 Task: Look for Airbnb options in Thanatpin, Myanmar from 14th December, 2023 to 30th December, 2023 for 5 adults.5 bedrooms having 5 beds and 5 bathrooms. Property type can be house. Amenities needed are: wifi, TV, free parkinig on premises, gym, breakfast. Look for 5 properties as per requirement.
Action: Mouse moved to (431, 95)
Screenshot: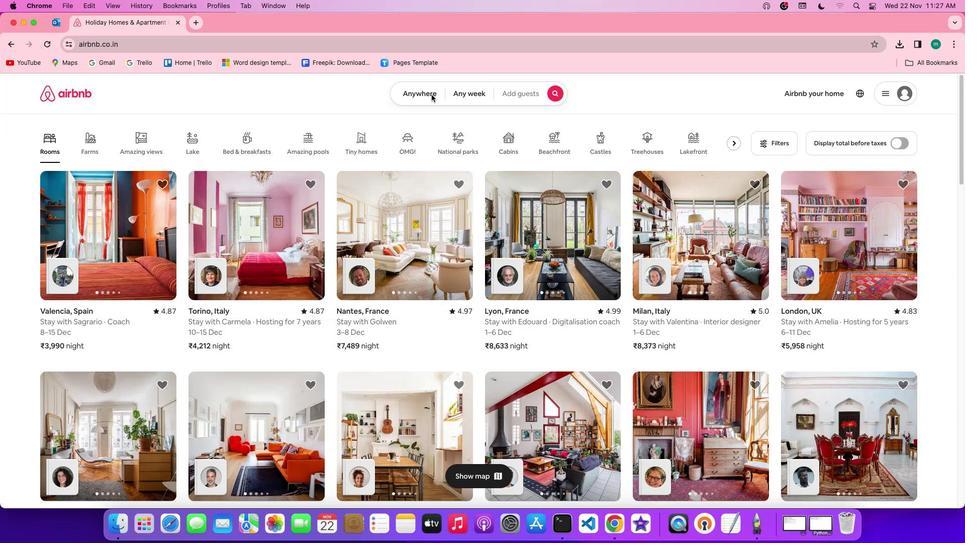 
Action: Mouse pressed left at (431, 95)
Screenshot: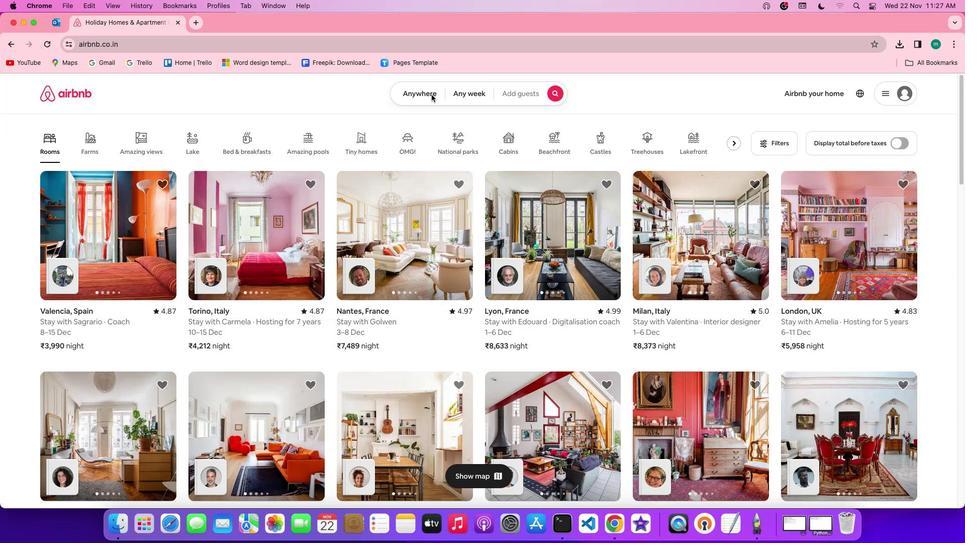 
Action: Mouse pressed left at (431, 95)
Screenshot: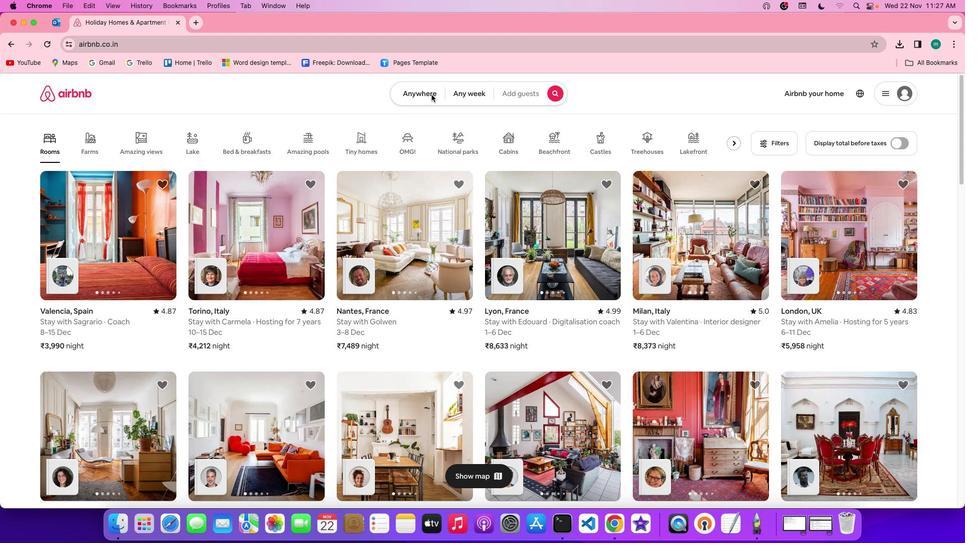 
Action: Mouse moved to (361, 131)
Screenshot: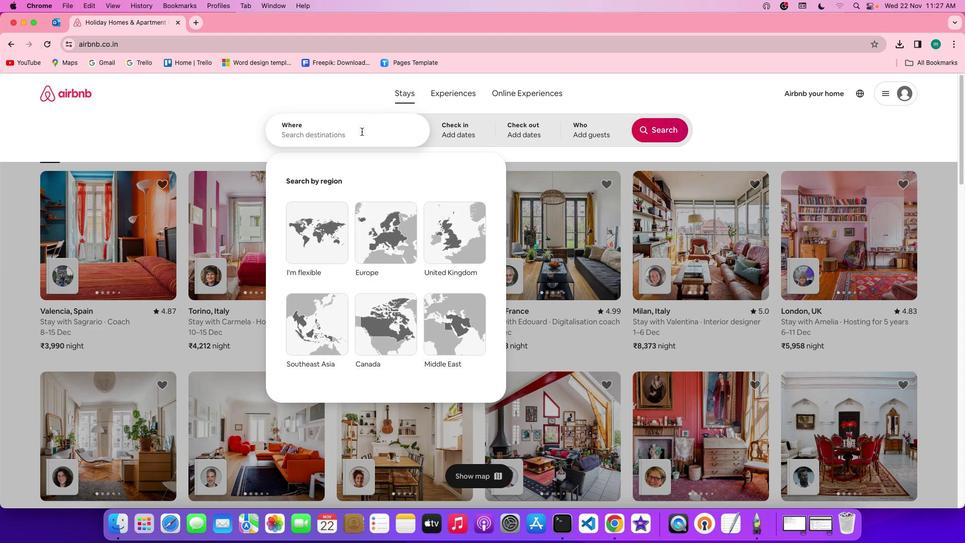 
Action: Mouse pressed left at (361, 131)
Screenshot: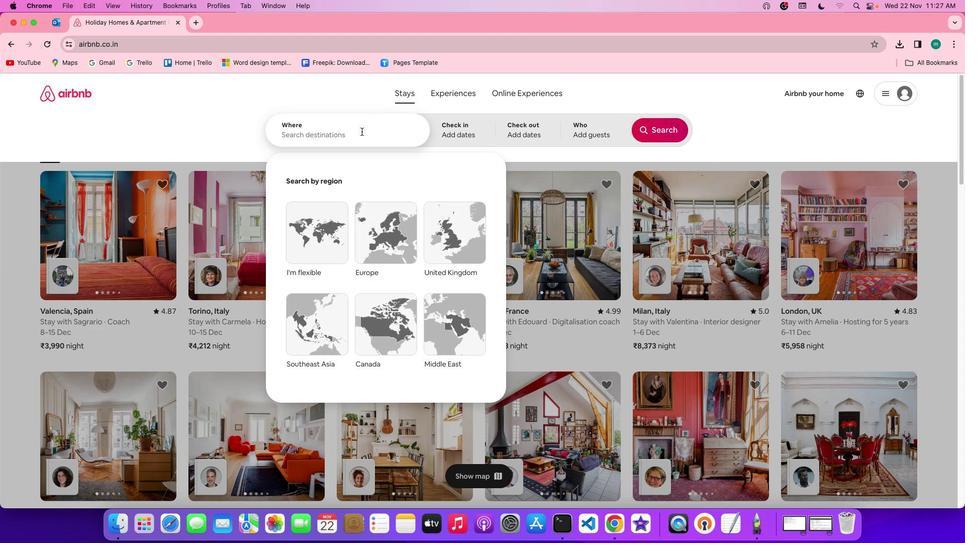 
Action: Key pressed Key.shift'T''h''a''n''a''t''p''i''n'','Key.spaceKey.shift'm''y''a''n''m''a''r'
Screenshot: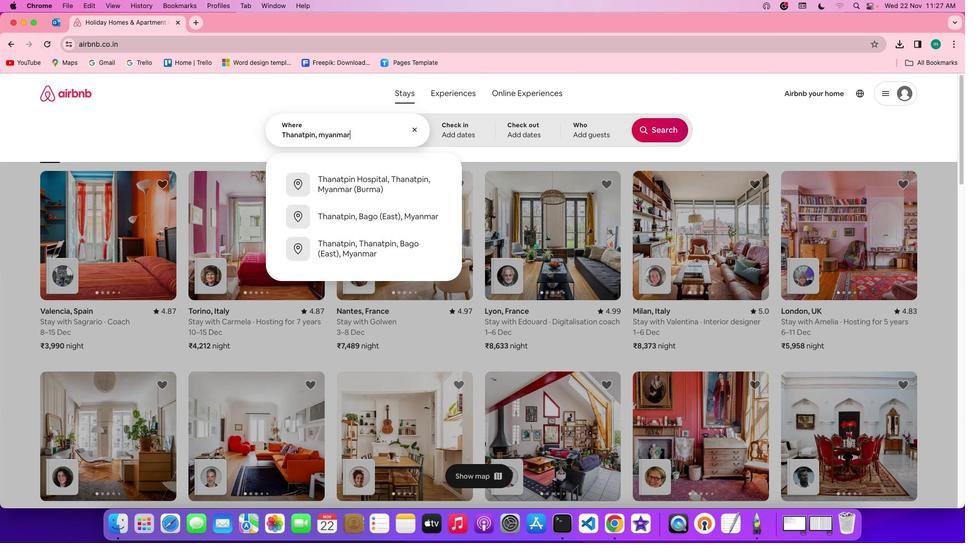 
Action: Mouse moved to (462, 125)
Screenshot: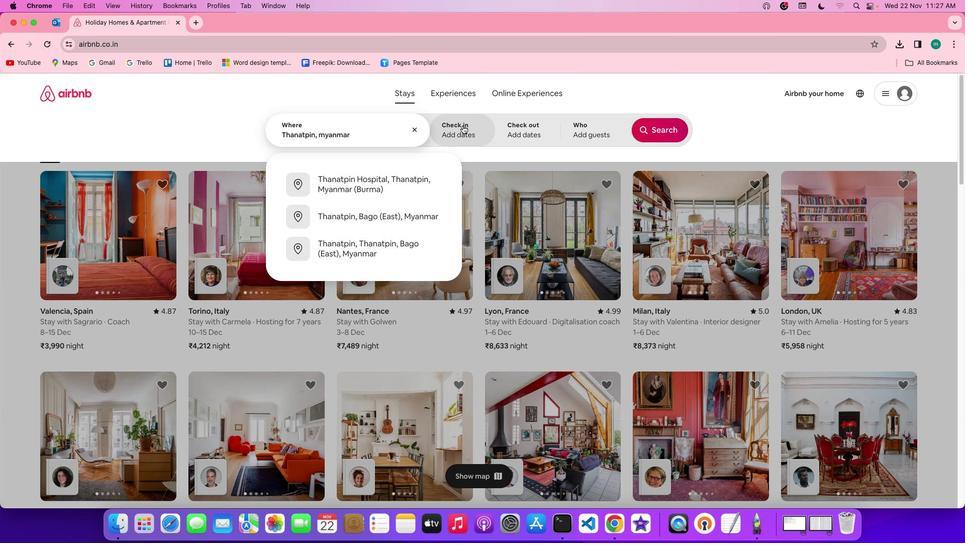
Action: Mouse pressed left at (462, 125)
Screenshot: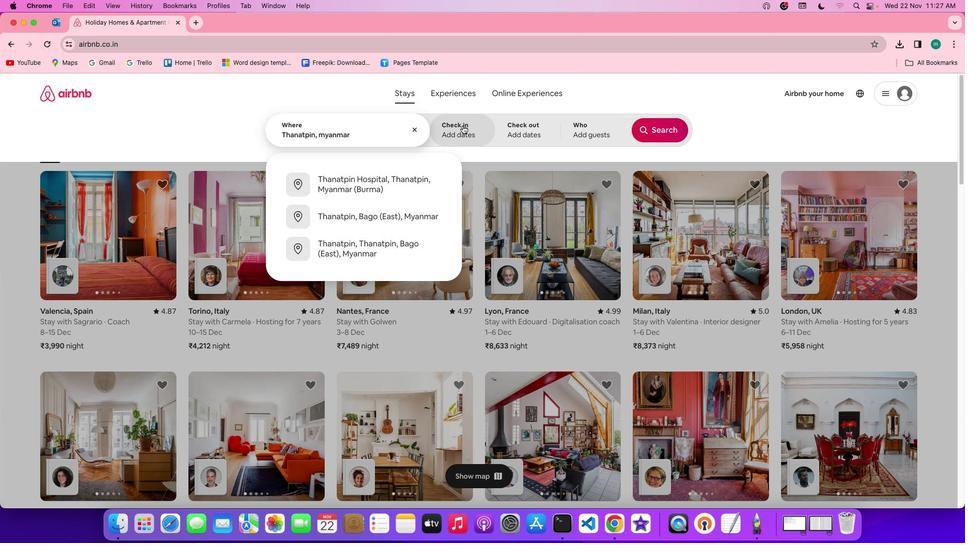 
Action: Mouse moved to (592, 298)
Screenshot: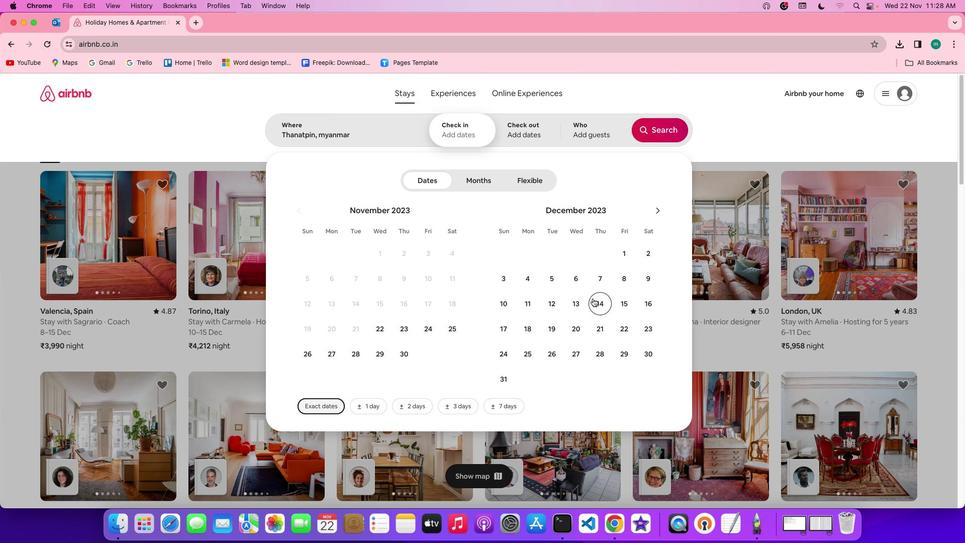 
Action: Mouse pressed left at (592, 298)
Screenshot: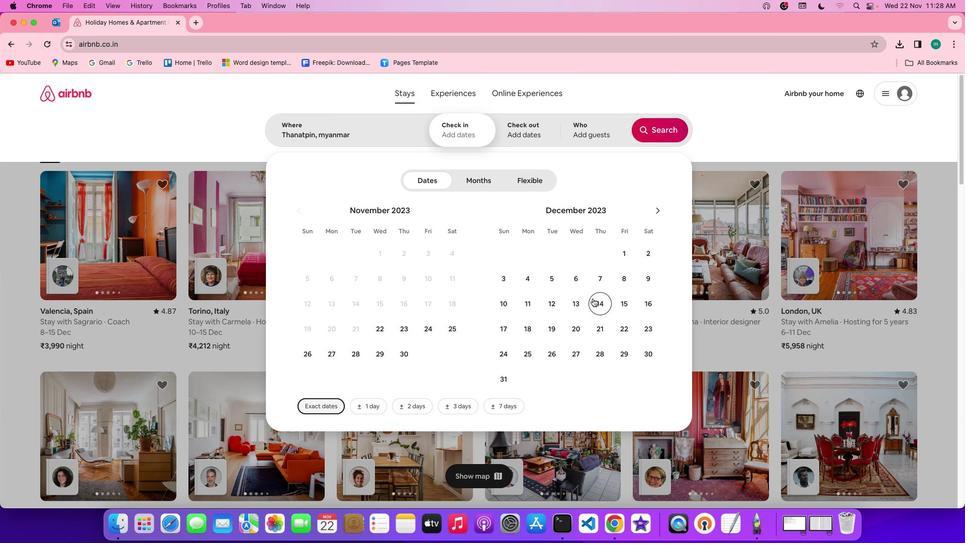 
Action: Mouse moved to (642, 353)
Screenshot: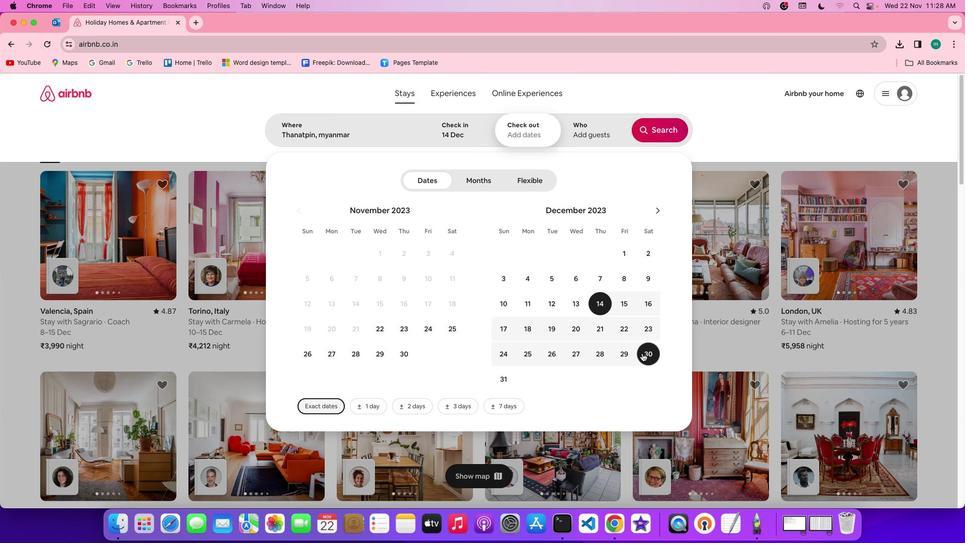 
Action: Mouse pressed left at (642, 353)
Screenshot: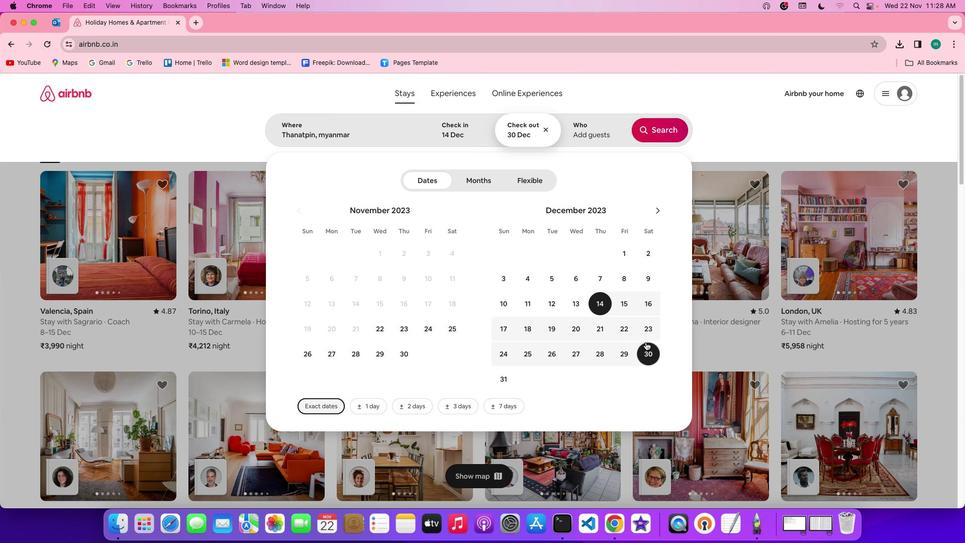 
Action: Mouse moved to (598, 135)
Screenshot: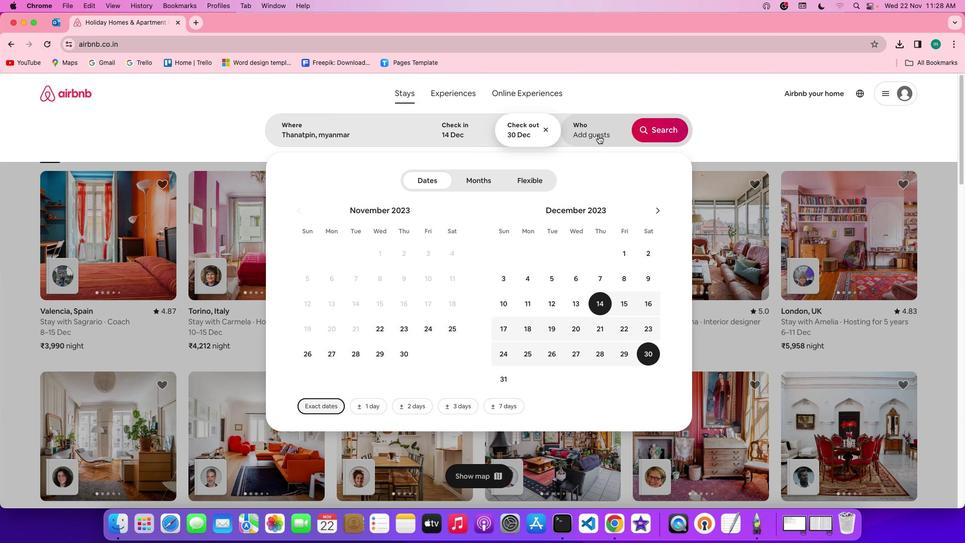 
Action: Mouse pressed left at (598, 135)
Screenshot: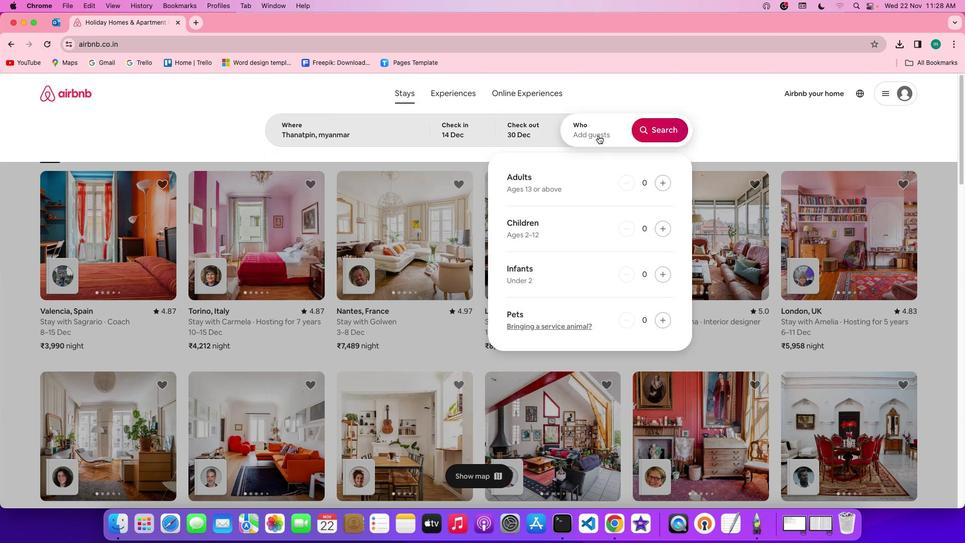 
Action: Mouse moved to (663, 179)
Screenshot: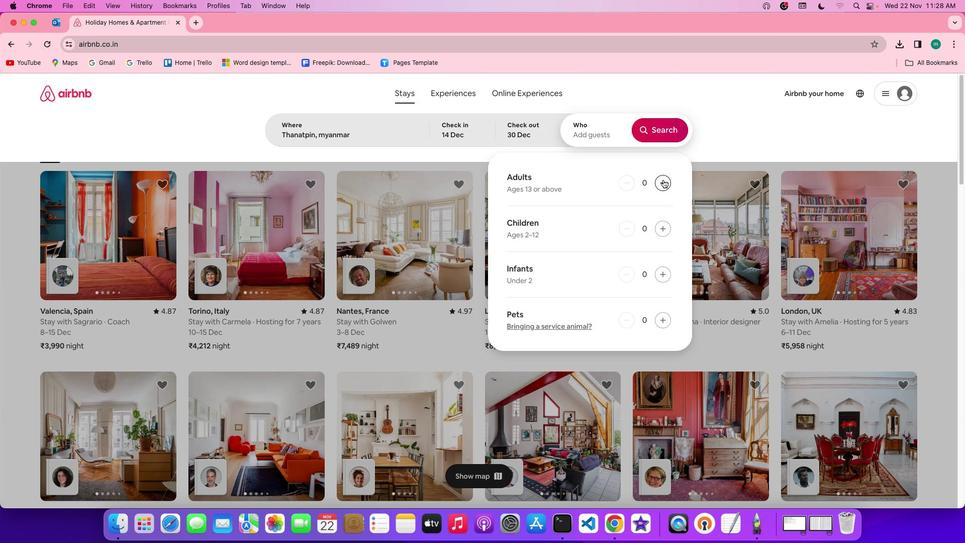 
Action: Mouse pressed left at (663, 179)
Screenshot: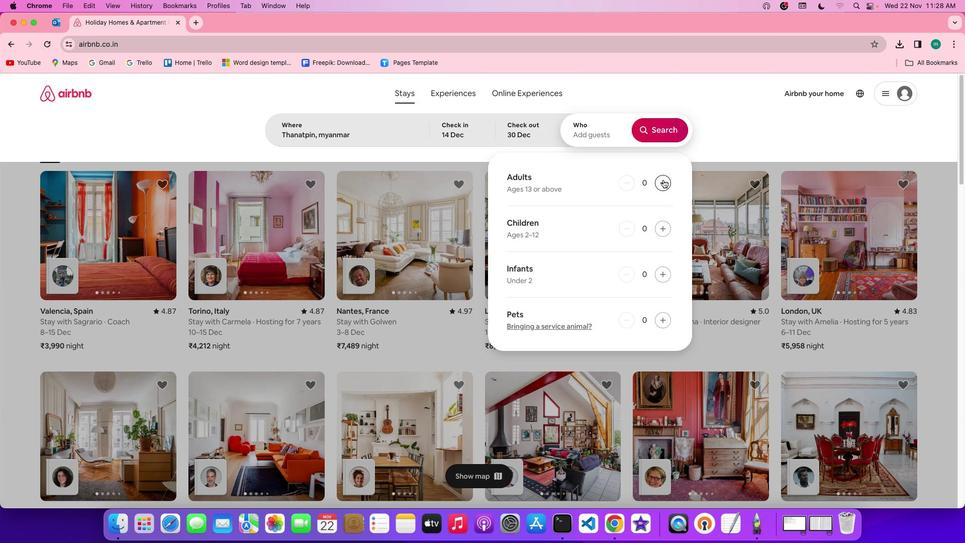 
Action: Mouse pressed left at (663, 179)
Screenshot: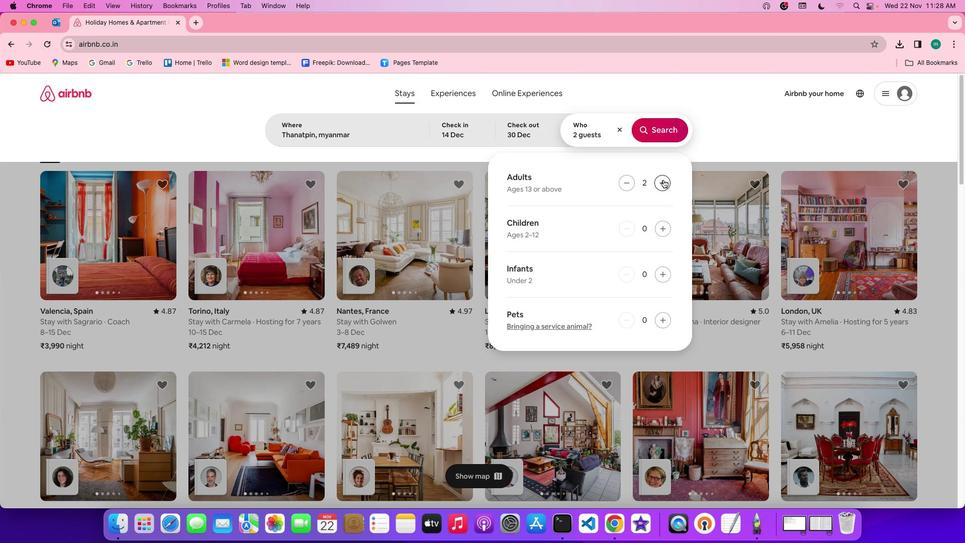 
Action: Mouse pressed left at (663, 179)
Screenshot: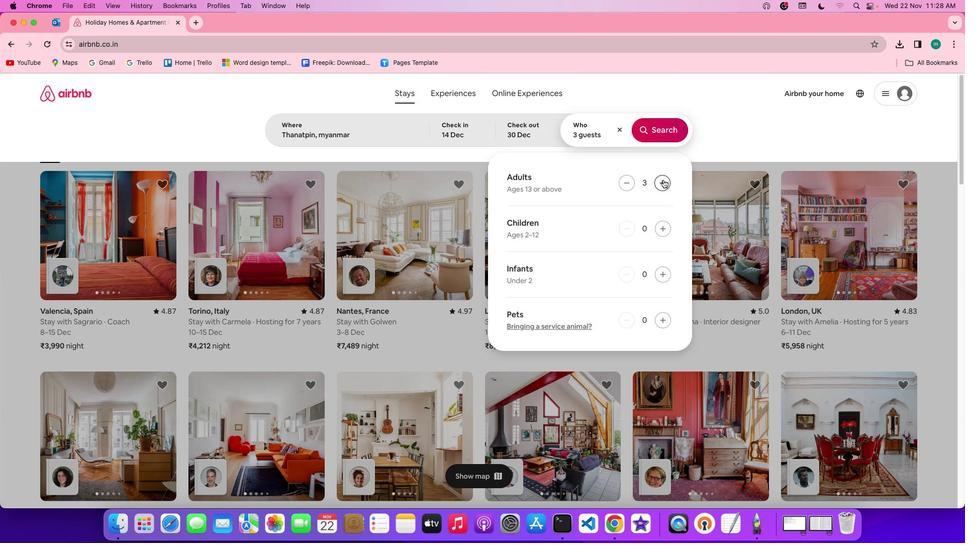 
Action: Mouse pressed left at (663, 179)
Screenshot: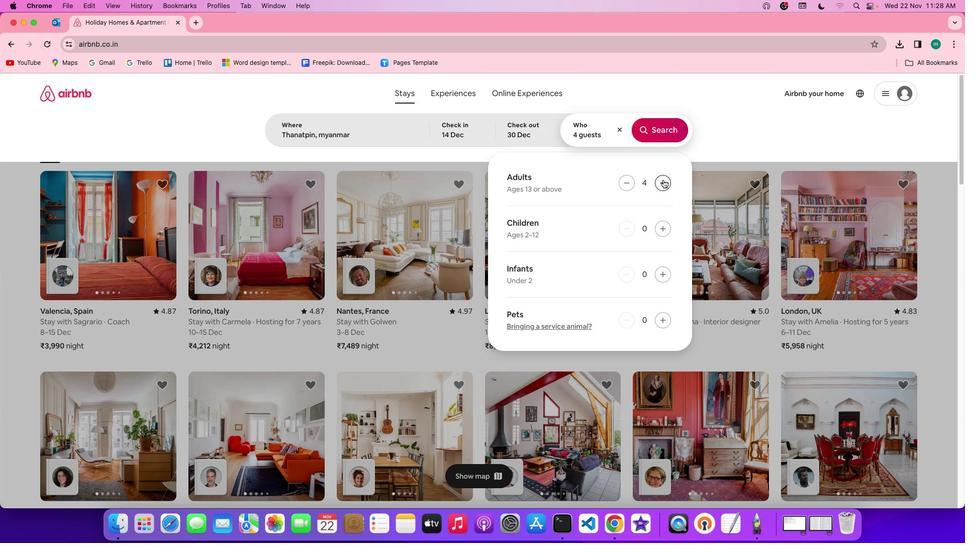 
Action: Mouse pressed left at (663, 179)
Screenshot: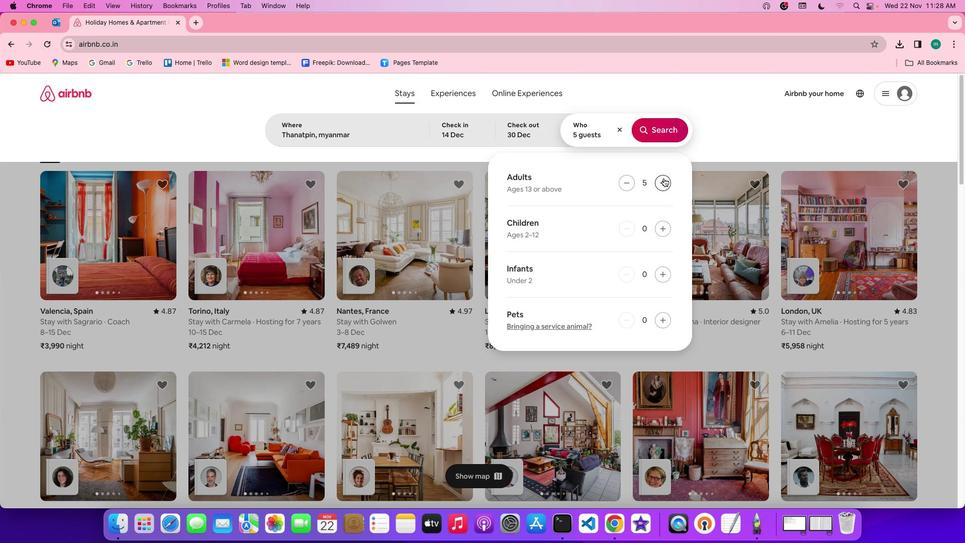 
Action: Mouse moved to (658, 134)
Screenshot: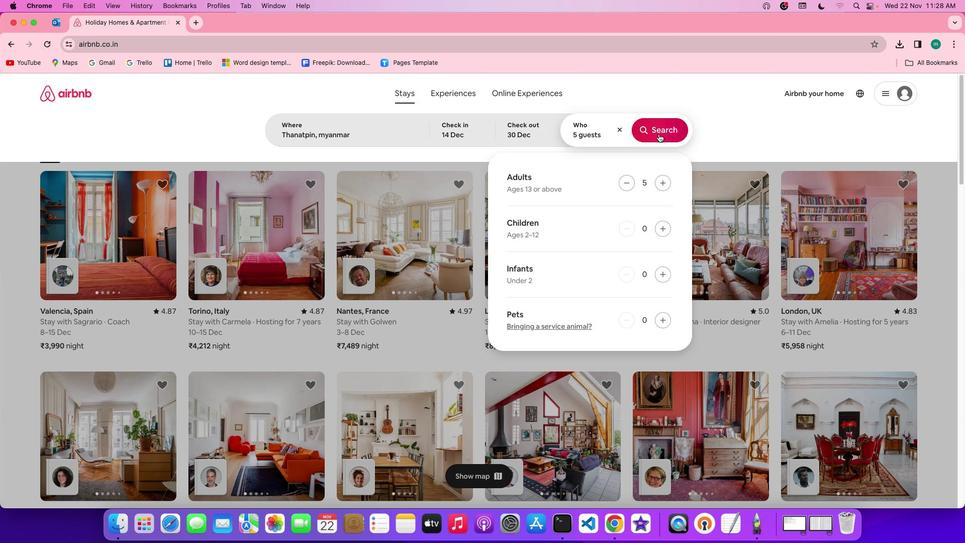 
Action: Mouse pressed left at (658, 134)
Screenshot: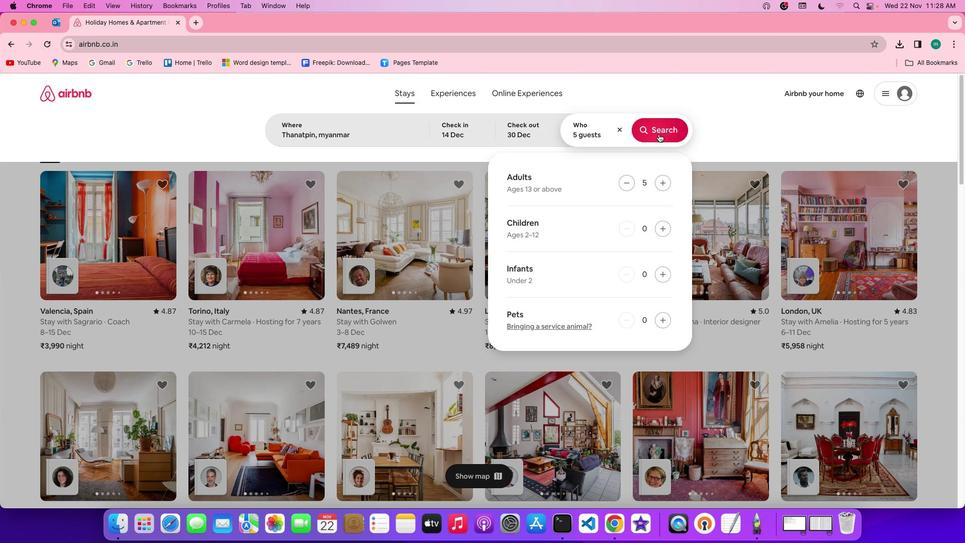 
Action: Mouse moved to (802, 131)
Screenshot: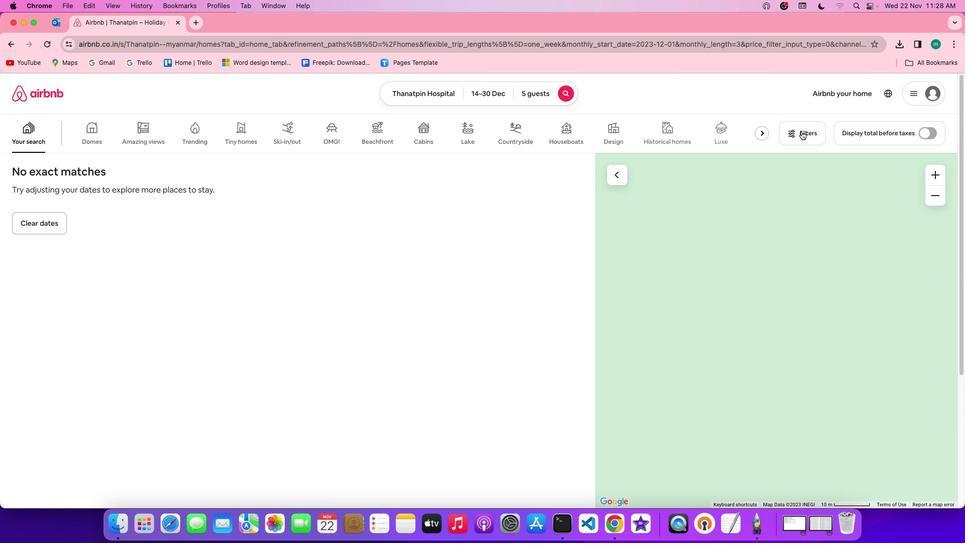 
Action: Mouse pressed left at (802, 131)
Screenshot: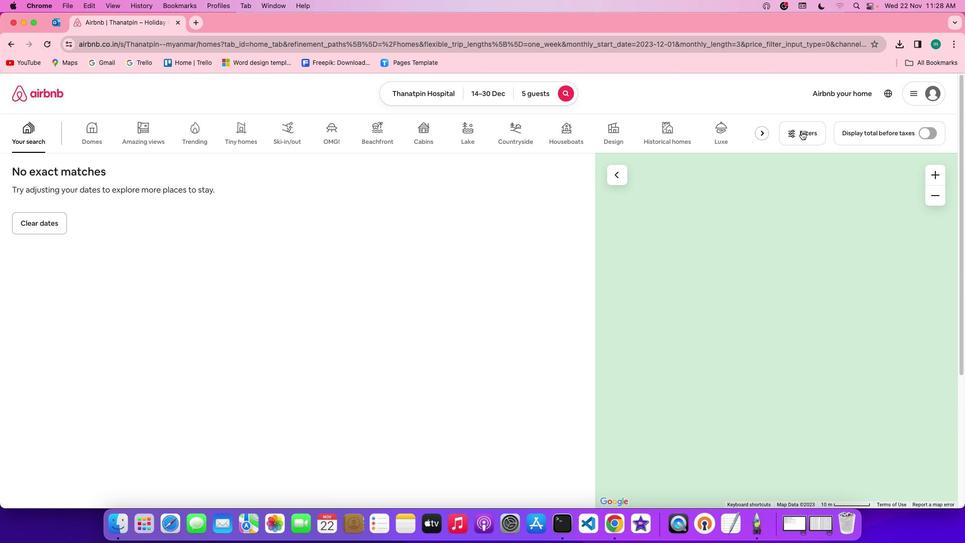 
Action: Mouse moved to (549, 286)
Screenshot: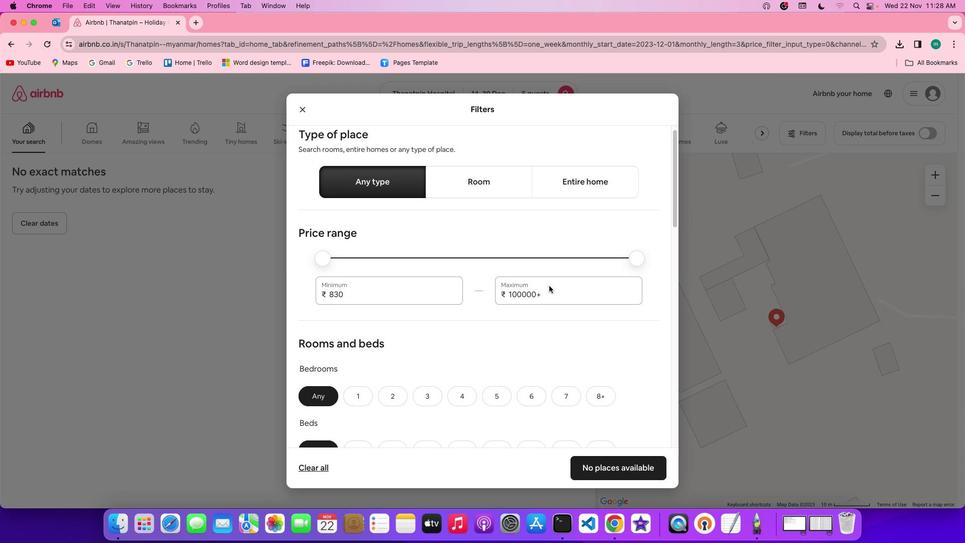 
Action: Mouse scrolled (549, 286) with delta (0, 0)
Screenshot: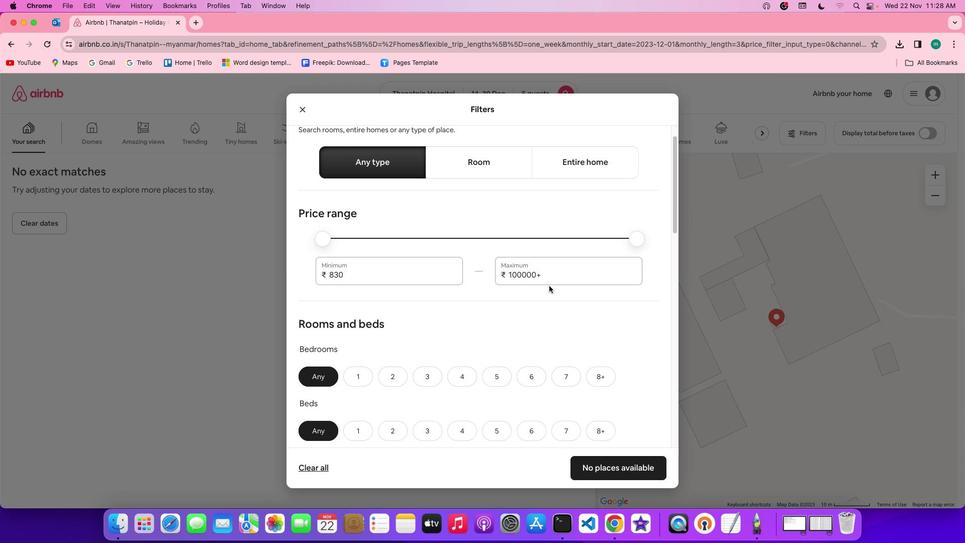
Action: Mouse scrolled (549, 286) with delta (0, 0)
Screenshot: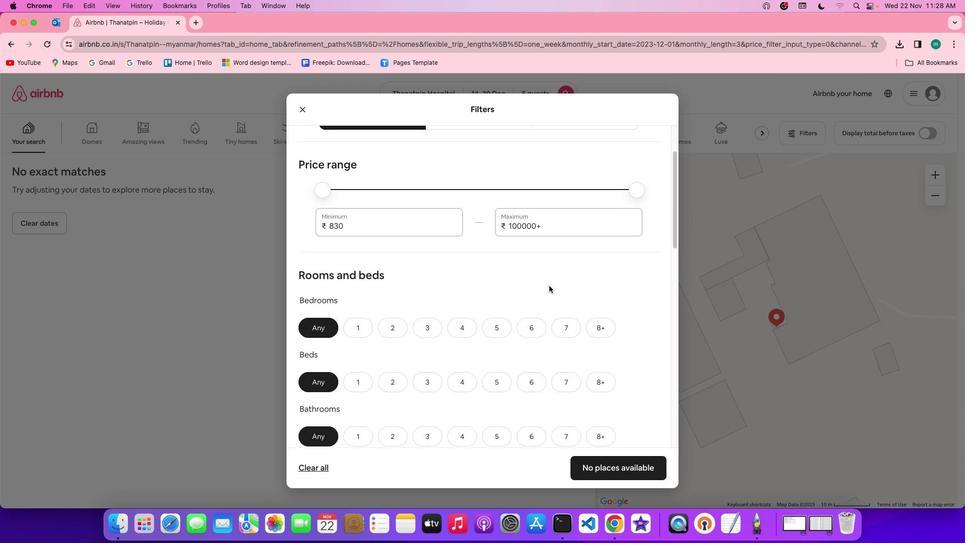 
Action: Mouse scrolled (549, 286) with delta (0, -1)
Screenshot: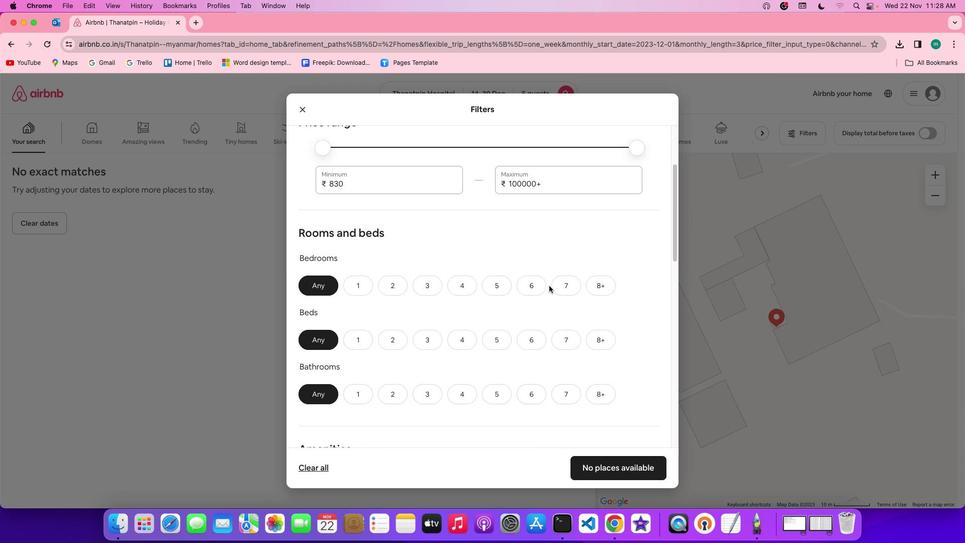 
Action: Mouse scrolled (549, 286) with delta (0, -2)
Screenshot: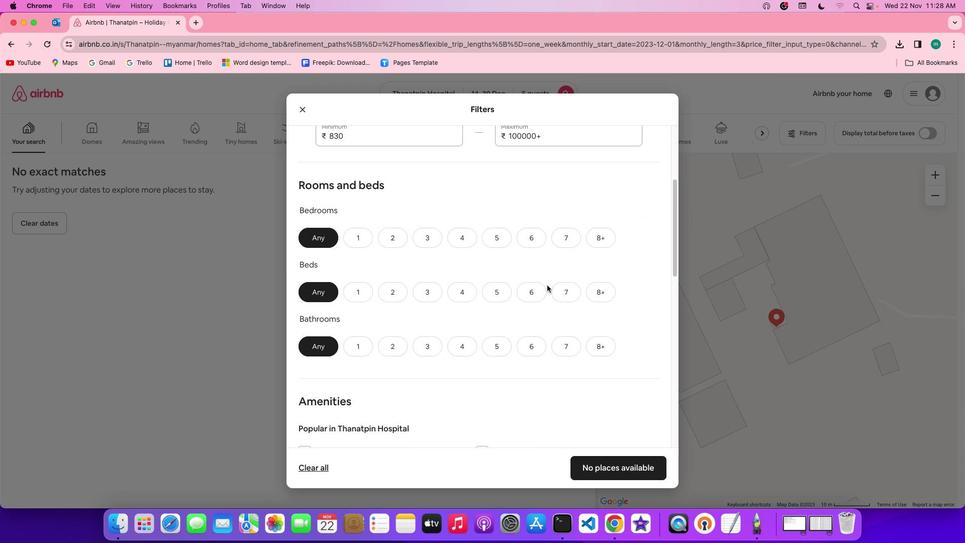 
Action: Mouse moved to (504, 241)
Screenshot: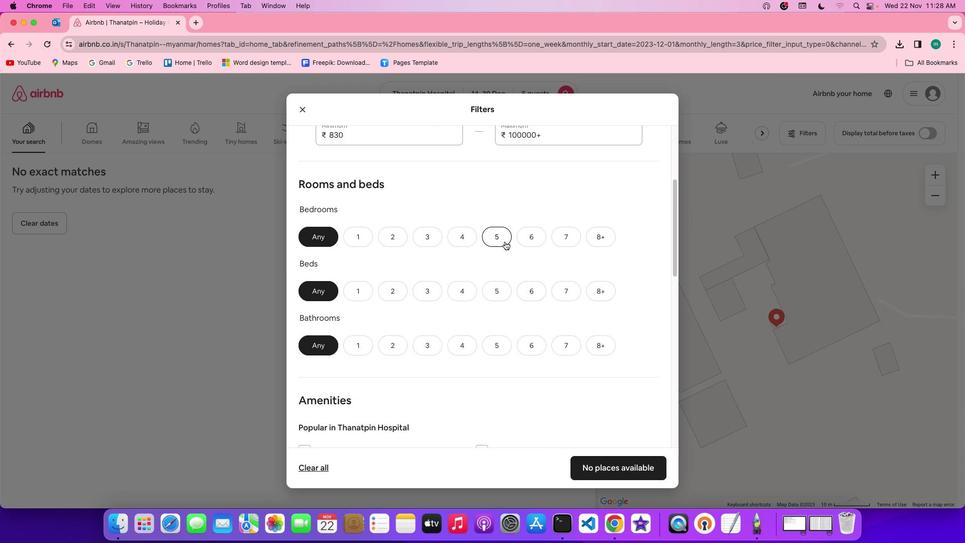 
Action: Mouse pressed left at (504, 241)
Screenshot: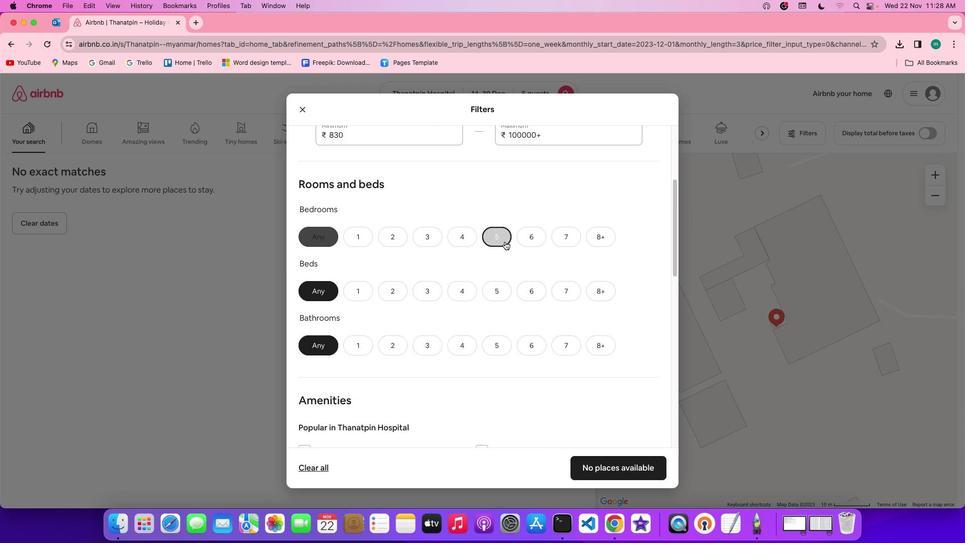 
Action: Mouse moved to (500, 295)
Screenshot: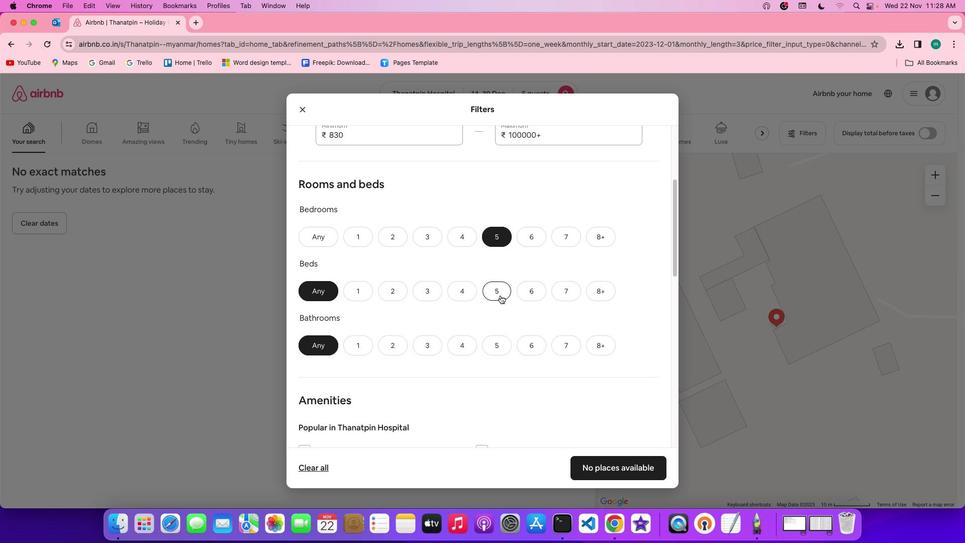 
Action: Mouse pressed left at (500, 295)
Screenshot: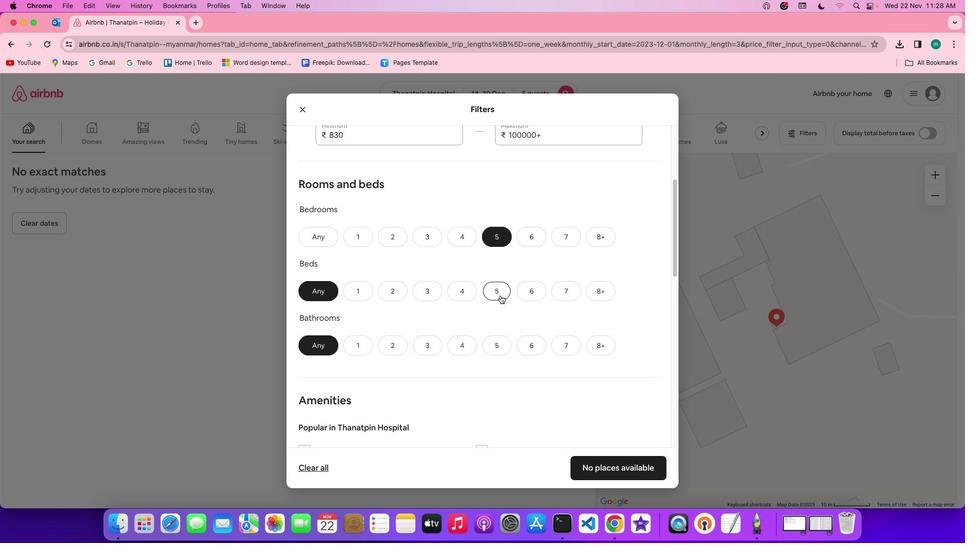 
Action: Mouse moved to (501, 348)
Screenshot: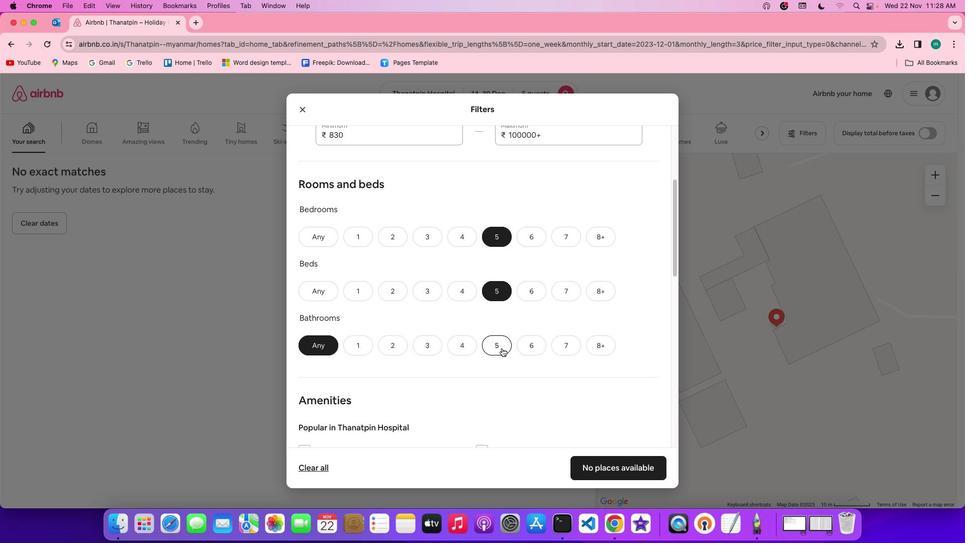 
Action: Mouse pressed left at (501, 348)
Screenshot: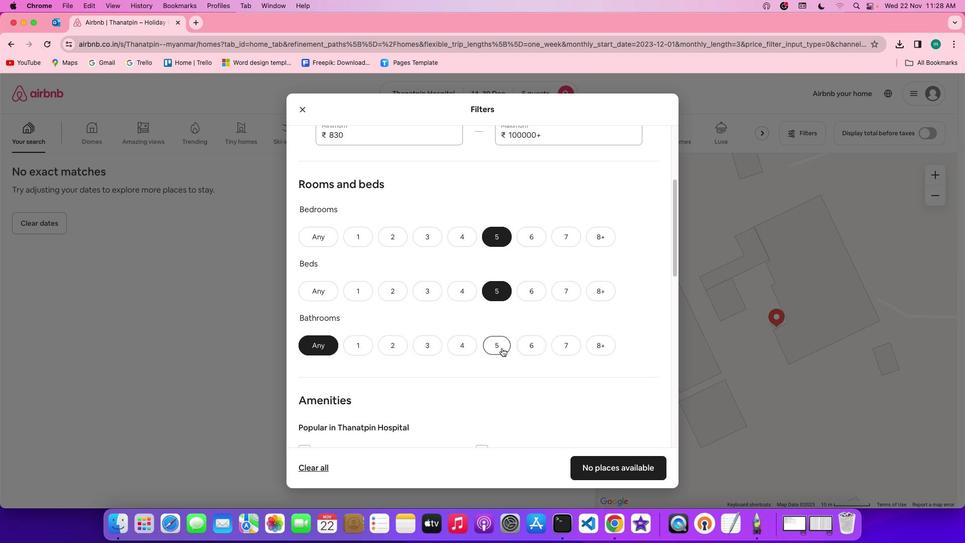 
Action: Mouse moved to (550, 325)
Screenshot: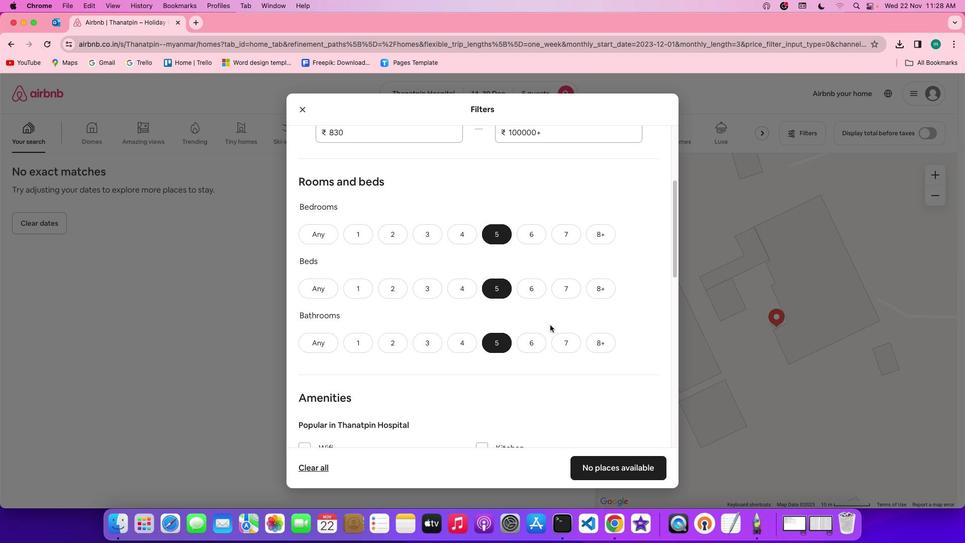 
Action: Mouse scrolled (550, 325) with delta (0, 0)
Screenshot: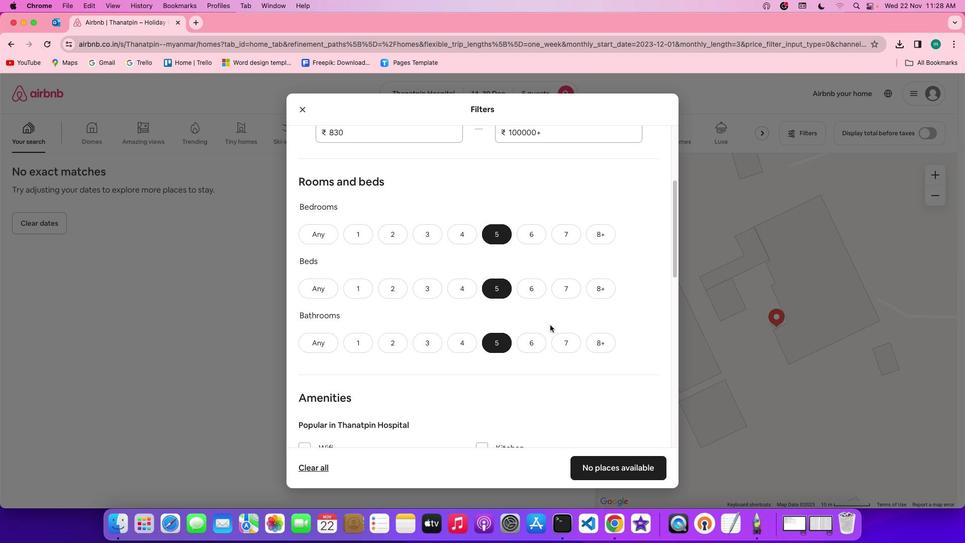 
Action: Mouse moved to (550, 325)
Screenshot: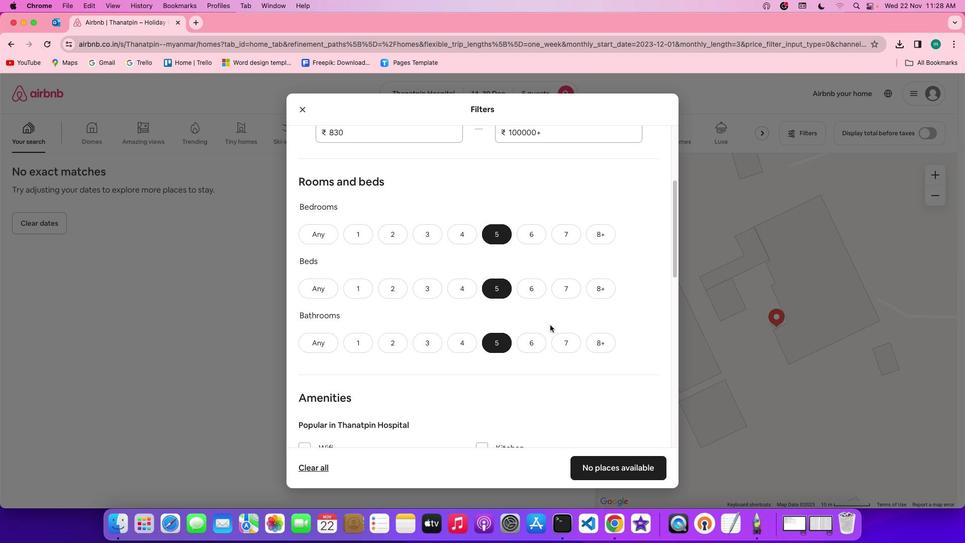 
Action: Mouse scrolled (550, 325) with delta (0, 0)
Screenshot: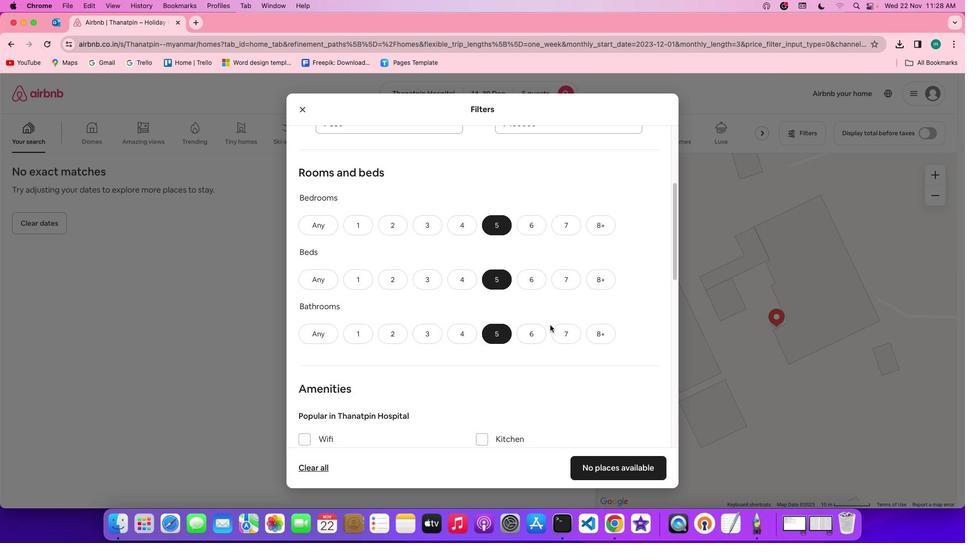 
Action: Mouse moved to (550, 325)
Screenshot: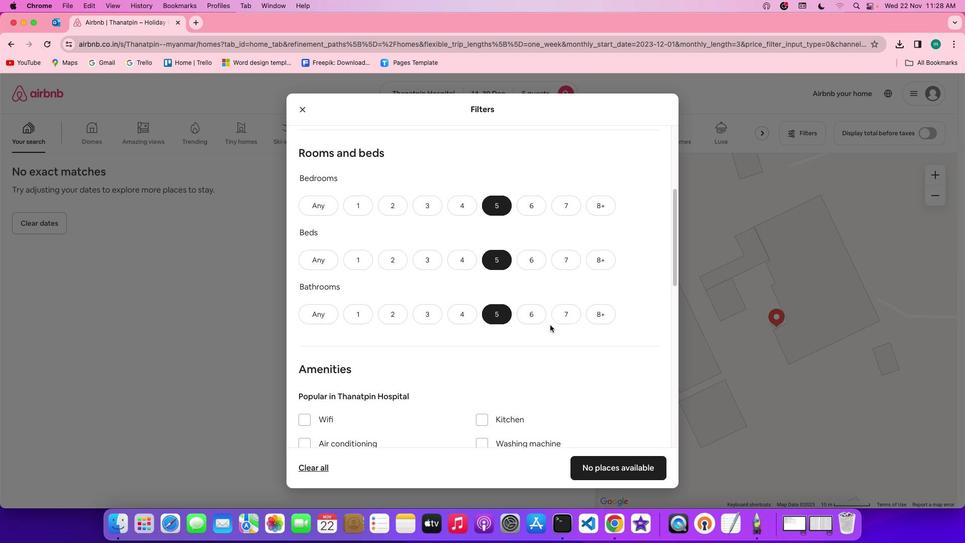 
Action: Mouse scrolled (550, 325) with delta (0, 0)
Screenshot: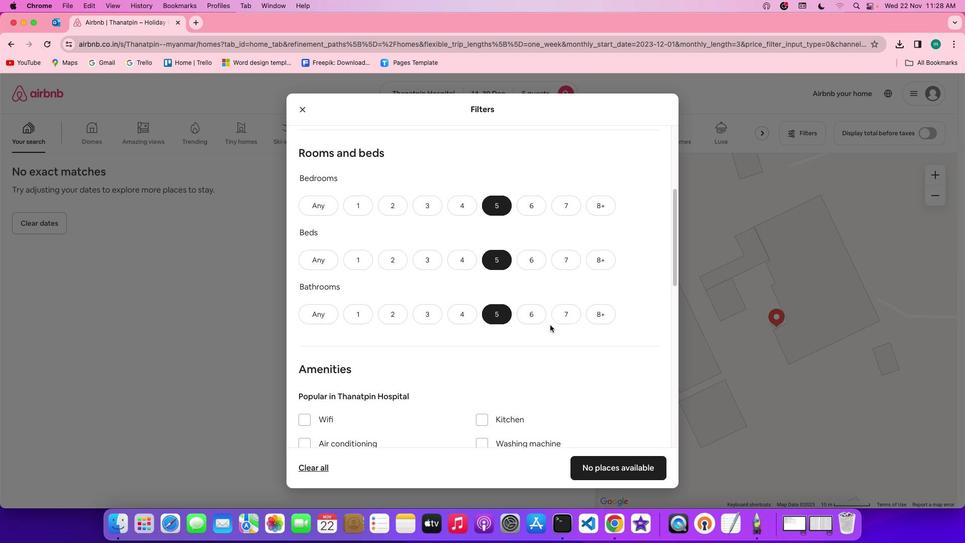 
Action: Mouse scrolled (550, 325) with delta (0, 0)
Screenshot: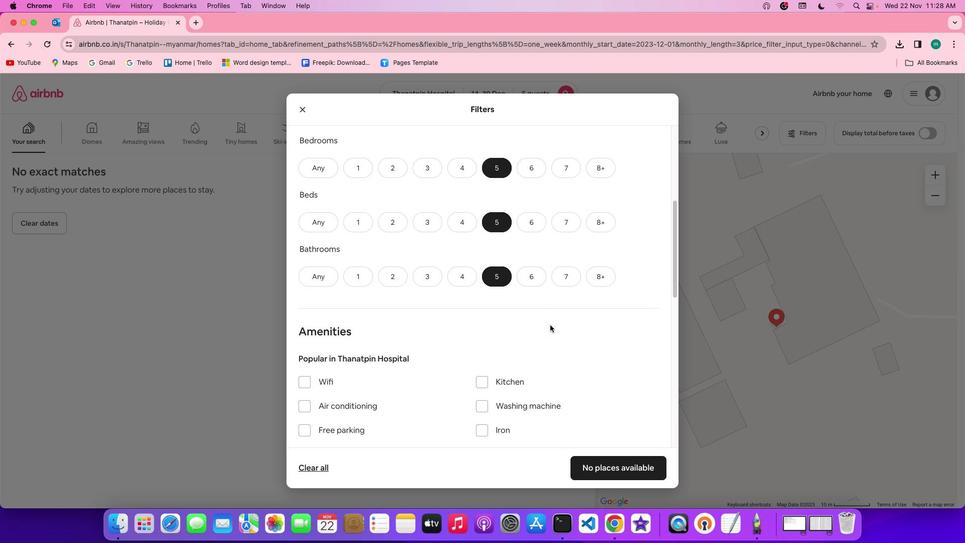 
Action: Mouse scrolled (550, 325) with delta (0, 0)
Screenshot: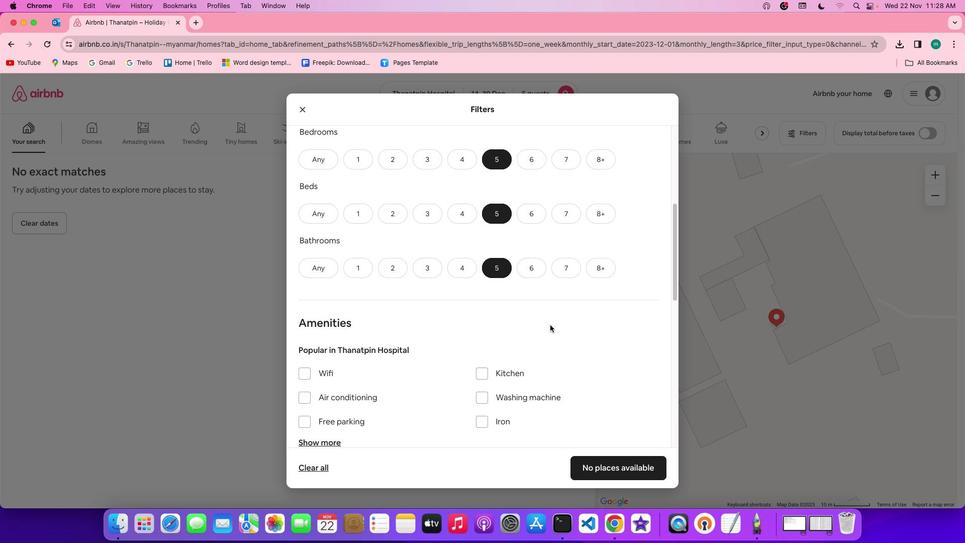 
Action: Mouse scrolled (550, 325) with delta (0, 0)
Screenshot: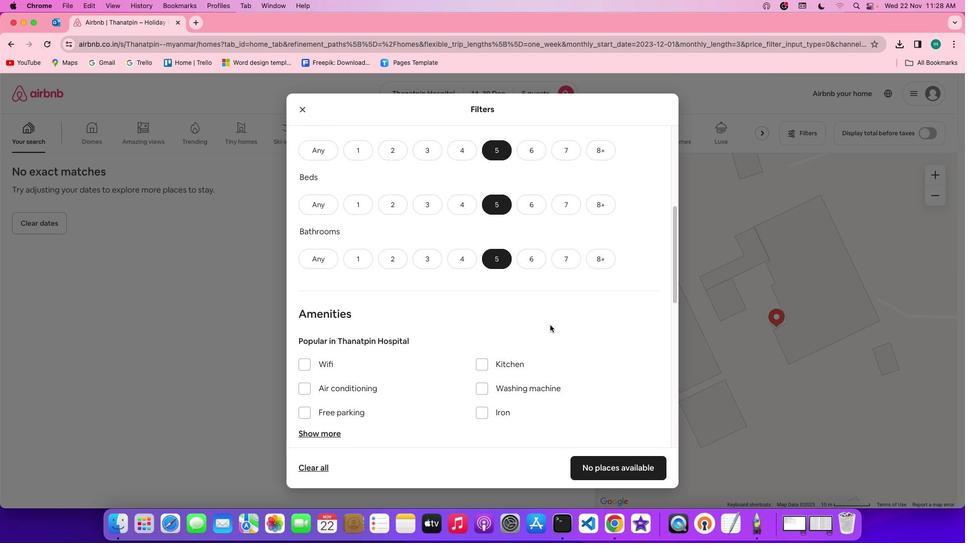 
Action: Mouse scrolled (550, 325) with delta (0, 0)
Screenshot: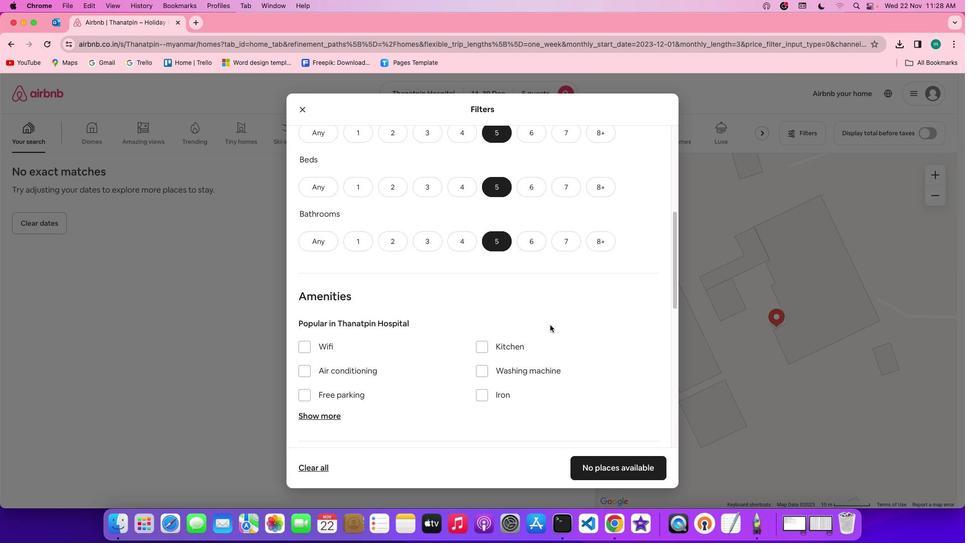
Action: Mouse scrolled (550, 325) with delta (0, 0)
Screenshot: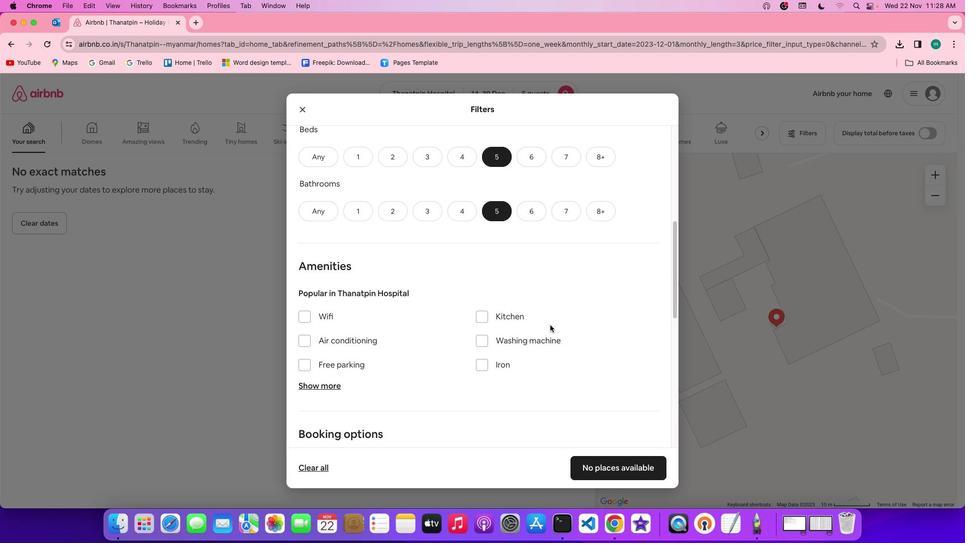 
Action: Mouse scrolled (550, 325) with delta (0, 0)
Screenshot: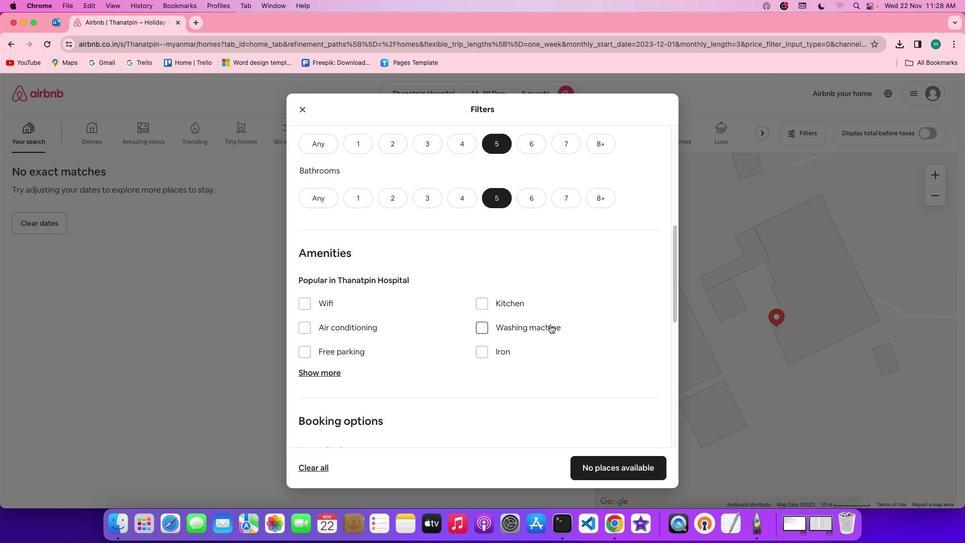 
Action: Mouse scrolled (550, 325) with delta (0, 0)
Screenshot: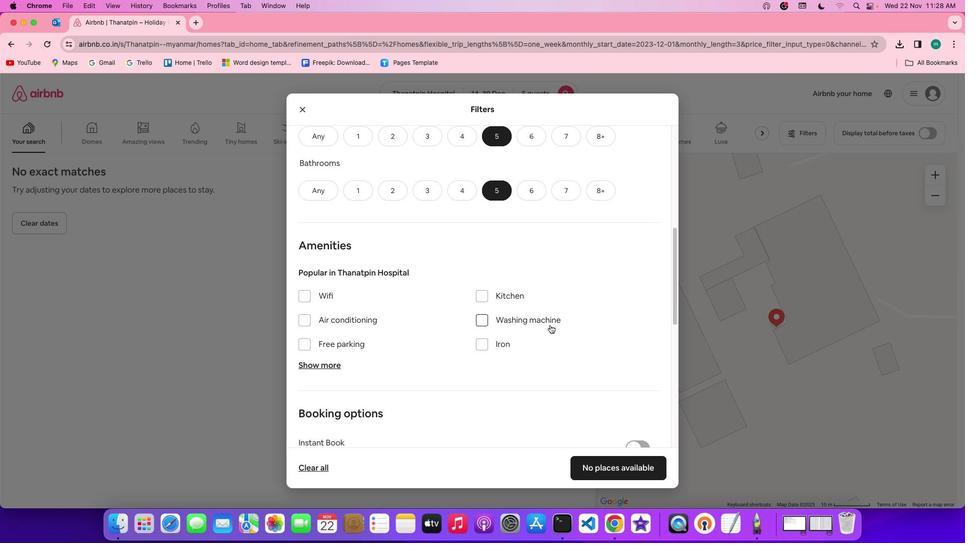 
Action: Mouse scrolled (550, 325) with delta (0, 0)
Screenshot: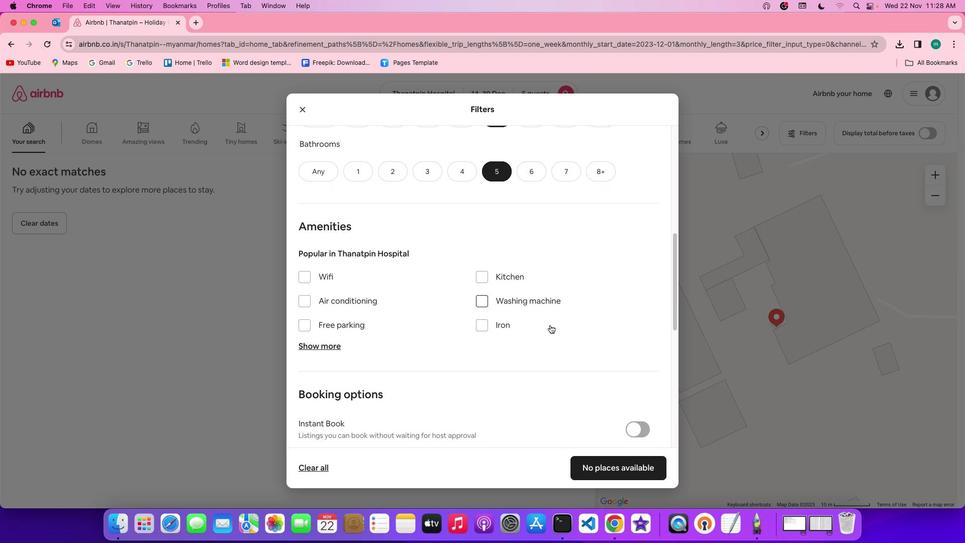 
Action: Mouse scrolled (550, 325) with delta (0, 0)
Screenshot: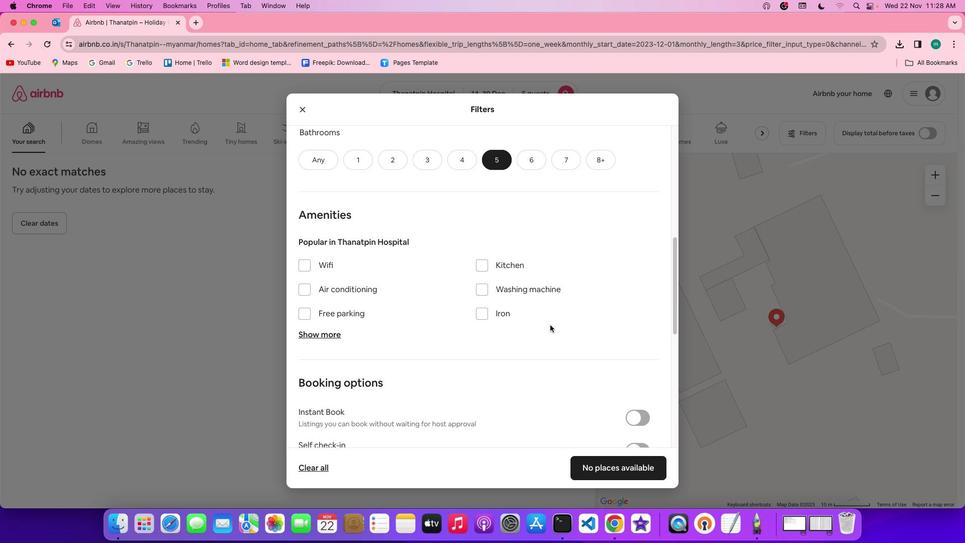 
Action: Mouse scrolled (550, 325) with delta (0, 0)
Screenshot: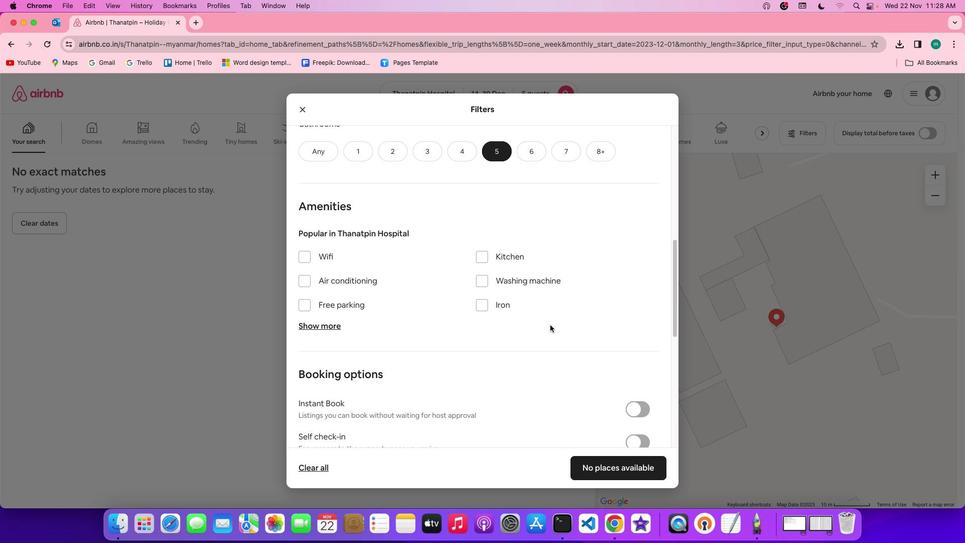 
Action: Mouse scrolled (550, 325) with delta (0, 0)
Screenshot: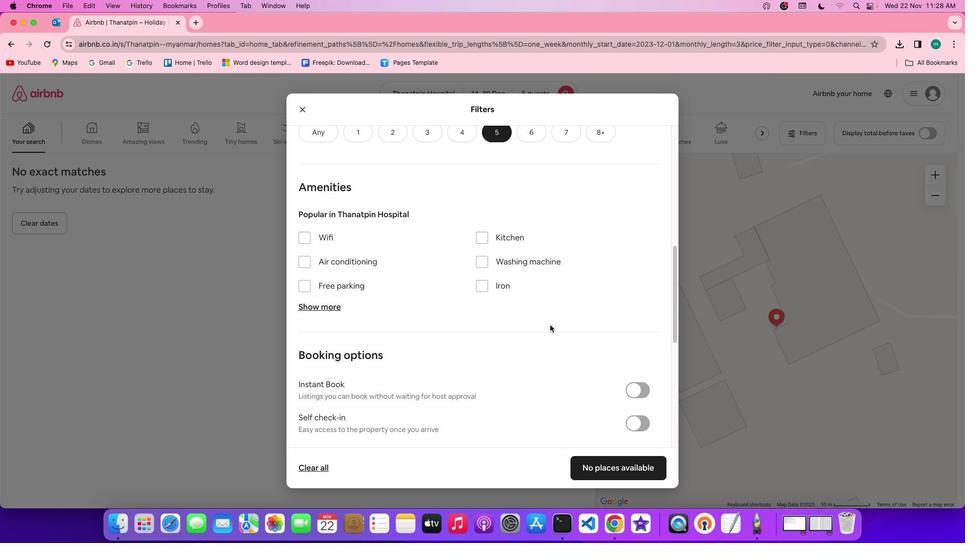 
Action: Mouse scrolled (550, 325) with delta (0, 0)
Screenshot: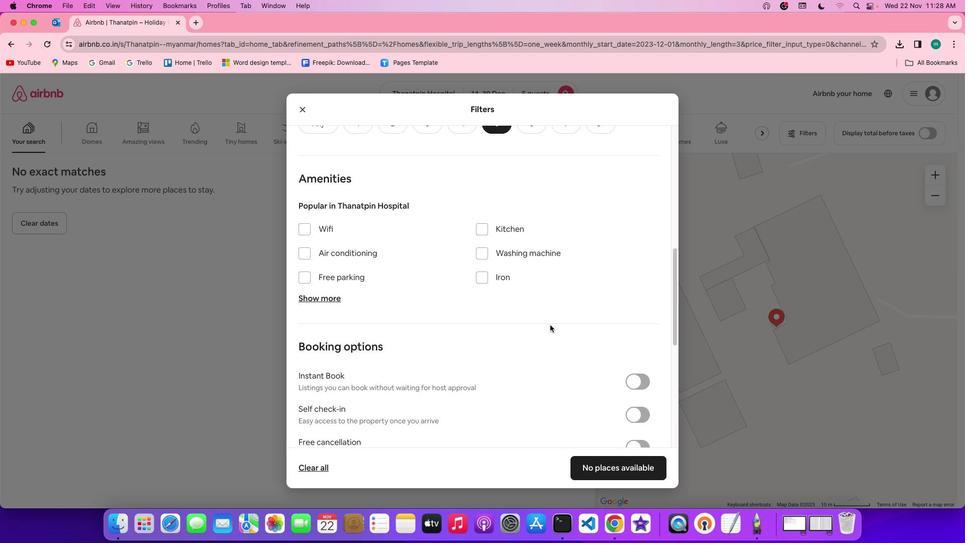 
Action: Mouse scrolled (550, 325) with delta (0, 0)
Screenshot: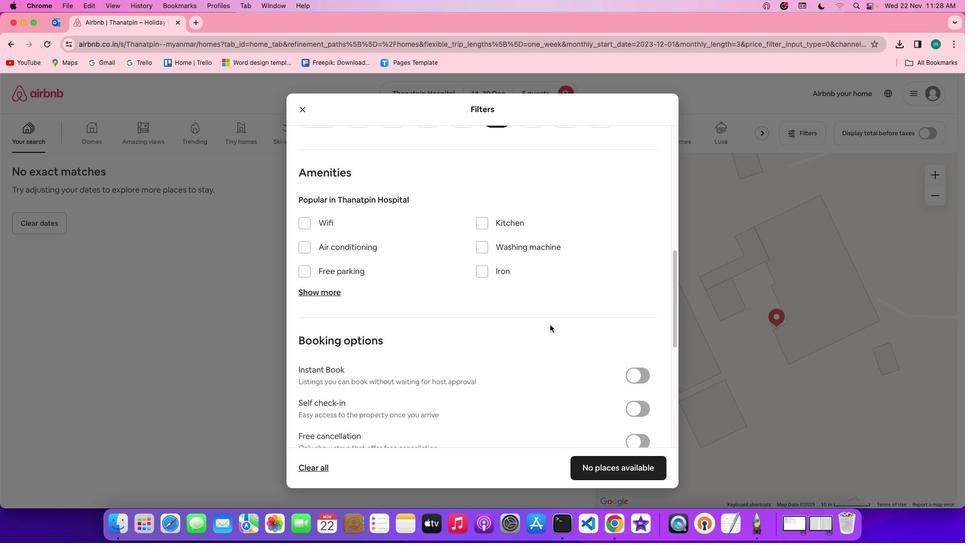 
Action: Mouse moved to (306, 215)
Screenshot: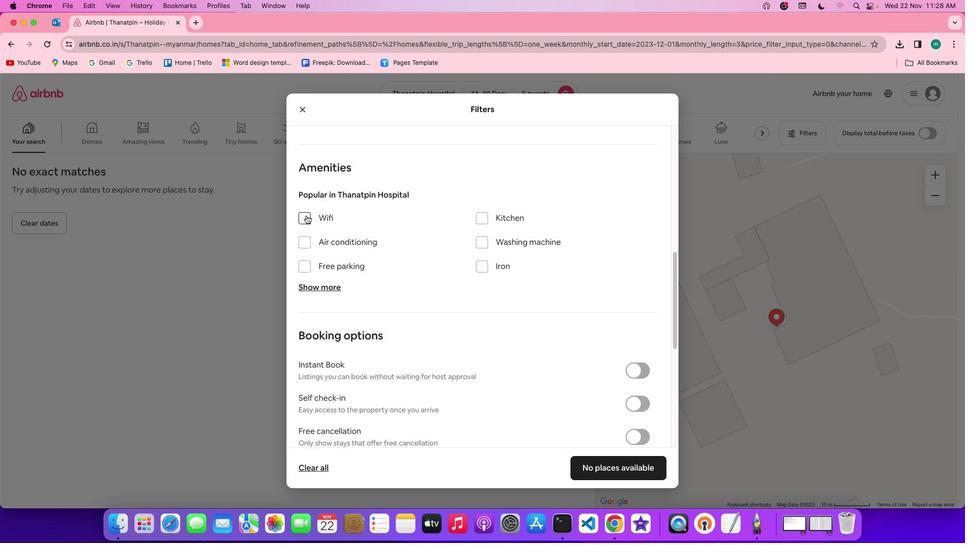 
Action: Mouse pressed left at (306, 215)
Screenshot: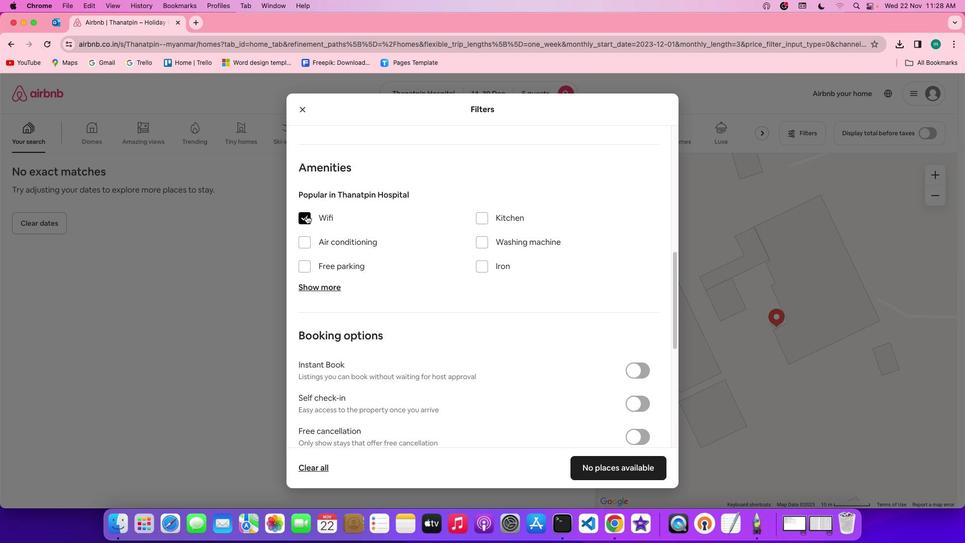 
Action: Mouse moved to (327, 285)
Screenshot: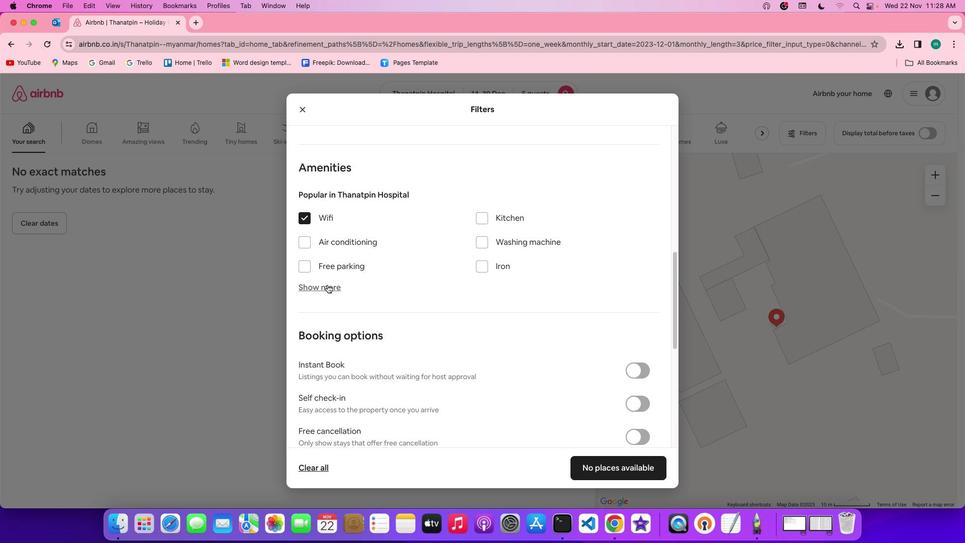 
Action: Mouse pressed left at (327, 285)
Screenshot: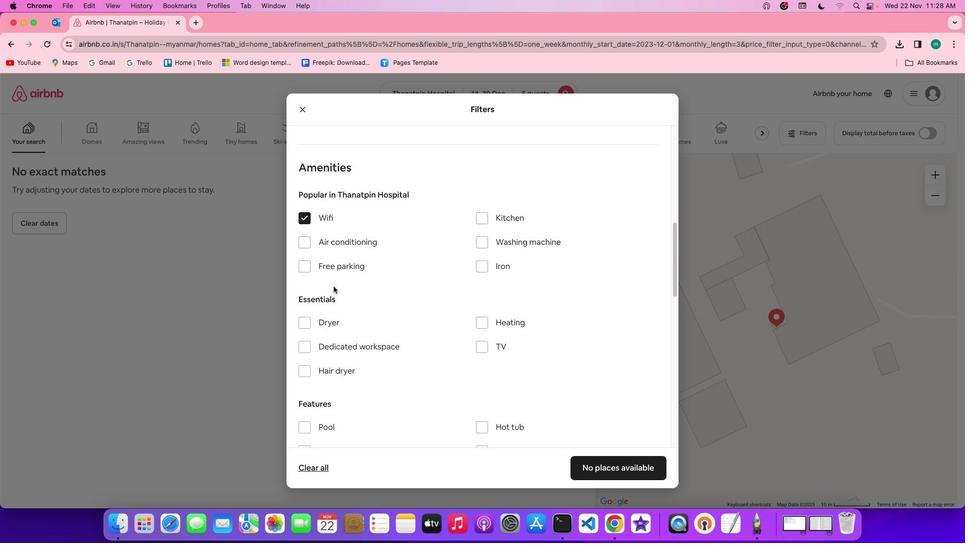 
Action: Mouse moved to (486, 346)
Screenshot: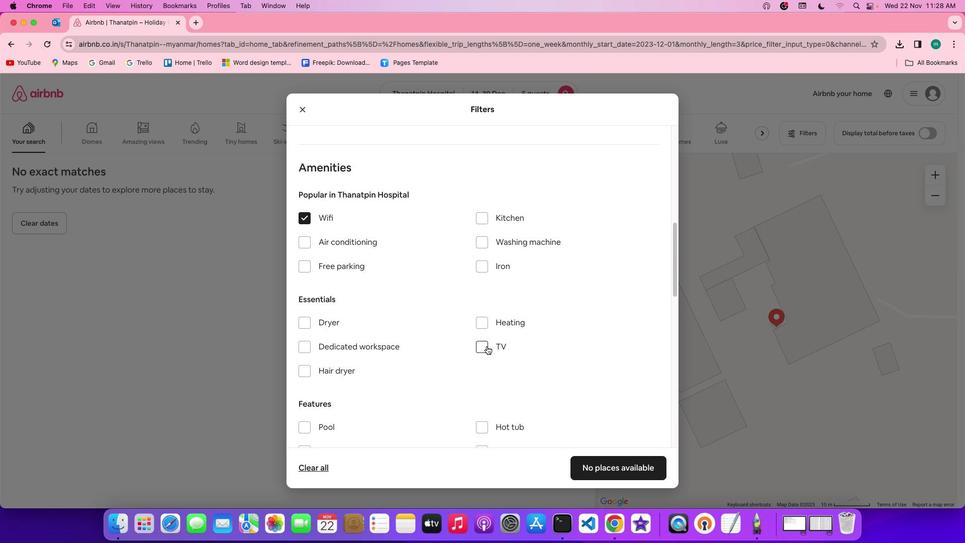 
Action: Mouse pressed left at (486, 346)
Screenshot: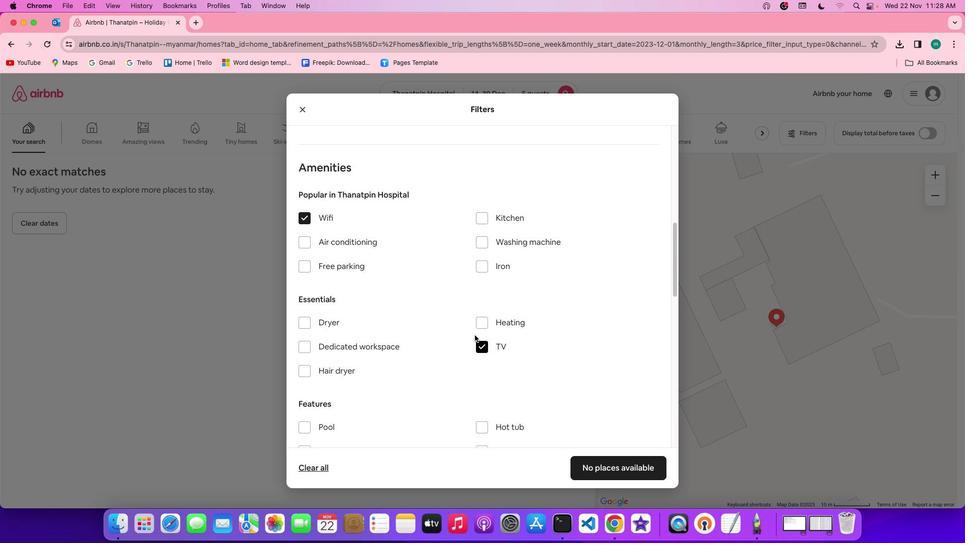 
Action: Mouse moved to (363, 265)
Screenshot: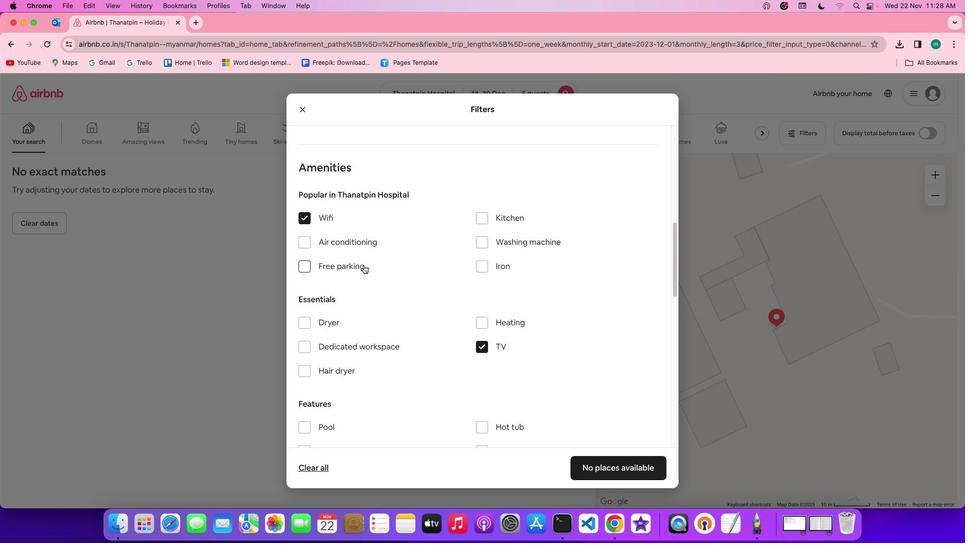 
Action: Mouse pressed left at (363, 265)
Screenshot: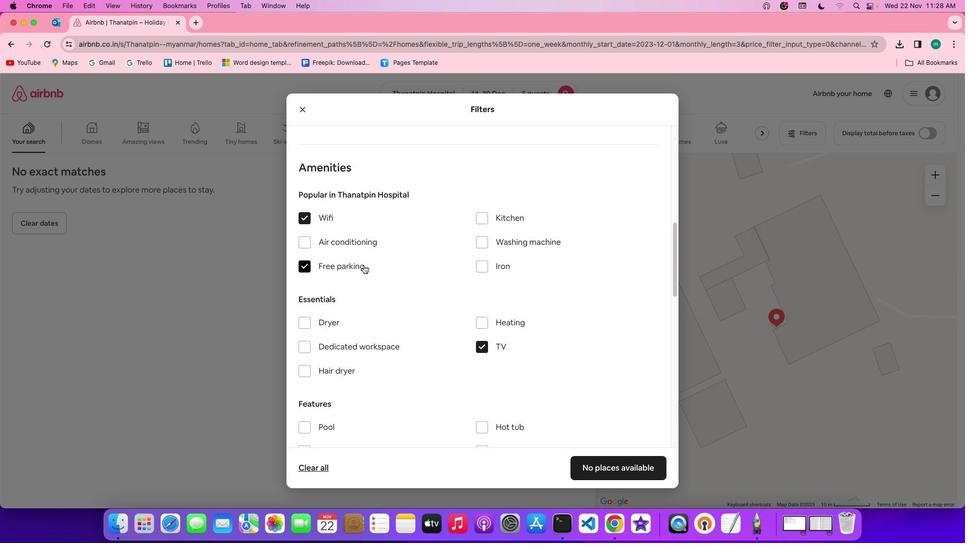 
Action: Mouse moved to (454, 279)
Screenshot: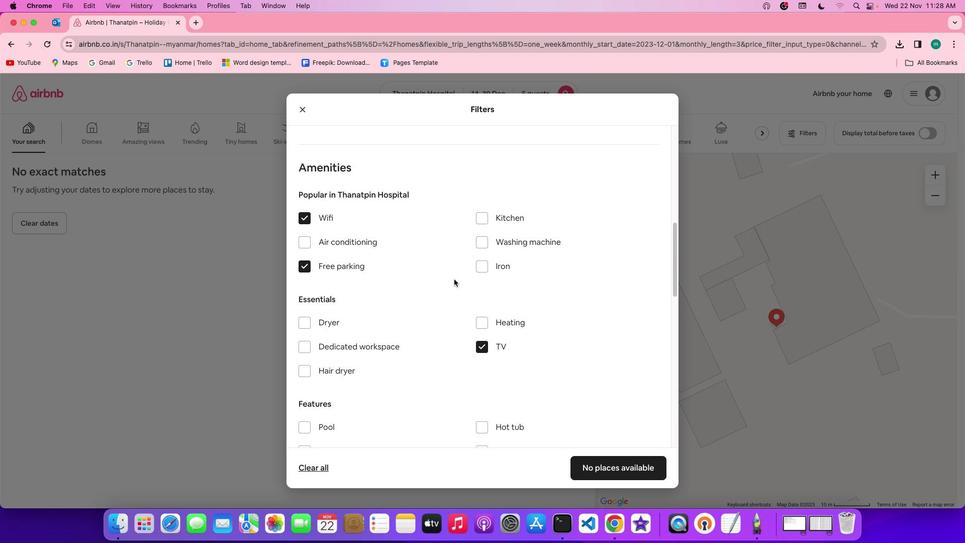 
Action: Mouse scrolled (454, 279) with delta (0, 0)
Screenshot: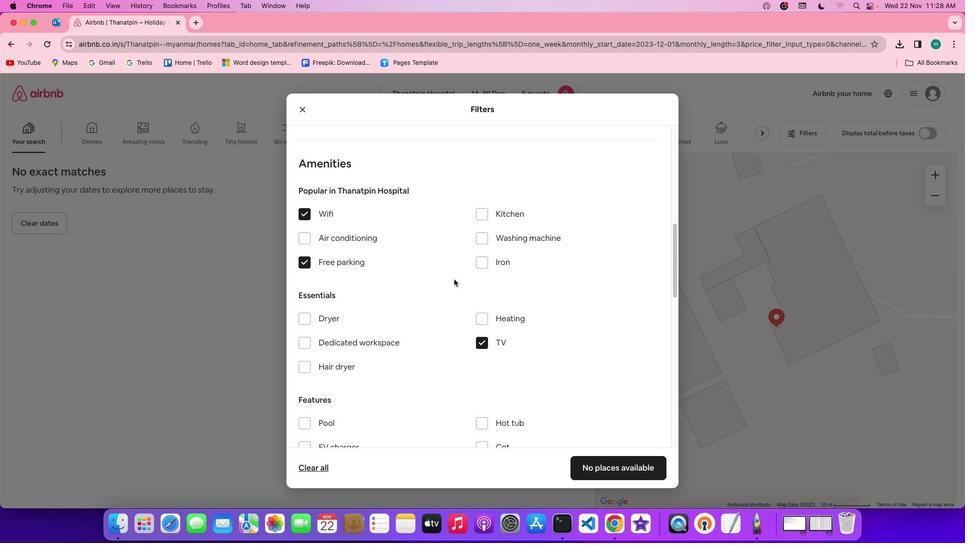 
Action: Mouse scrolled (454, 279) with delta (0, 0)
Screenshot: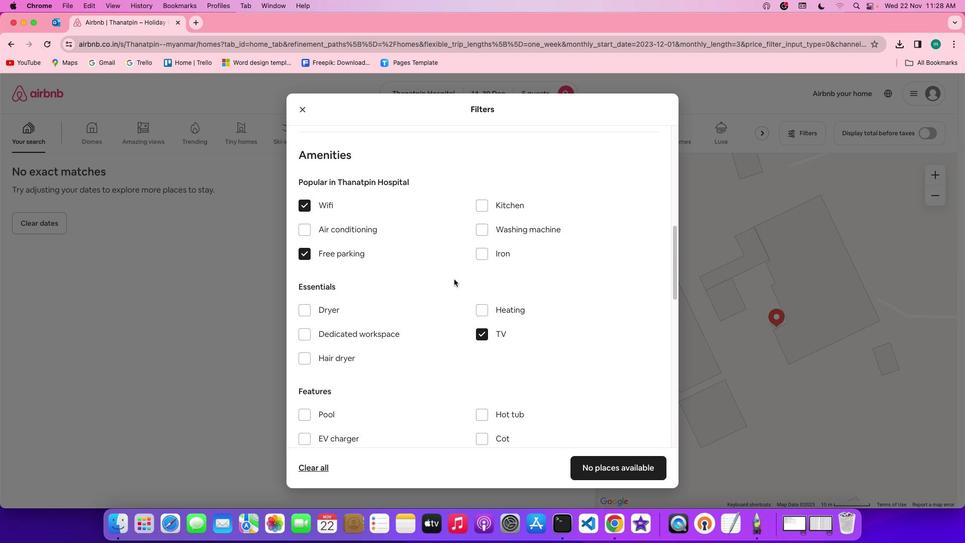 
Action: Mouse scrolled (454, 279) with delta (0, 0)
Screenshot: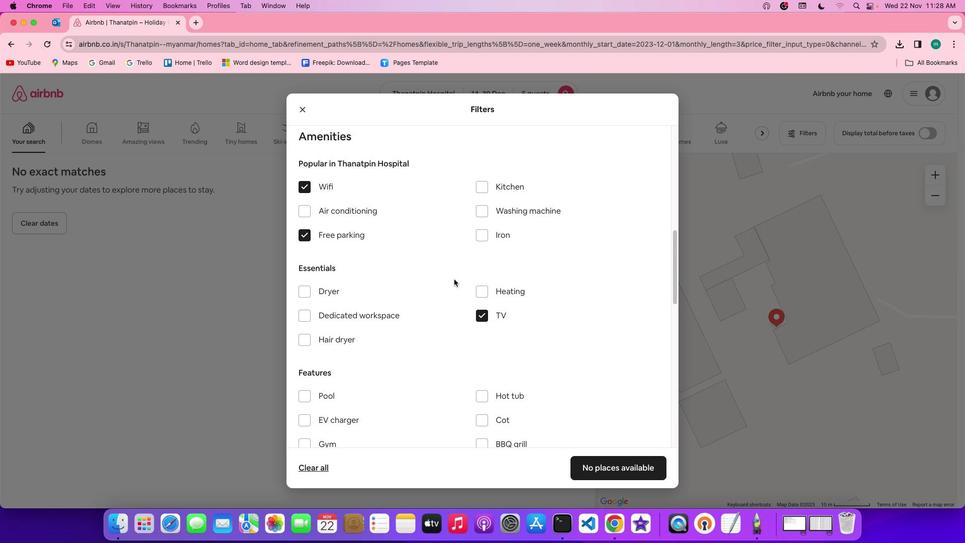 
Action: Mouse scrolled (454, 279) with delta (0, 0)
Screenshot: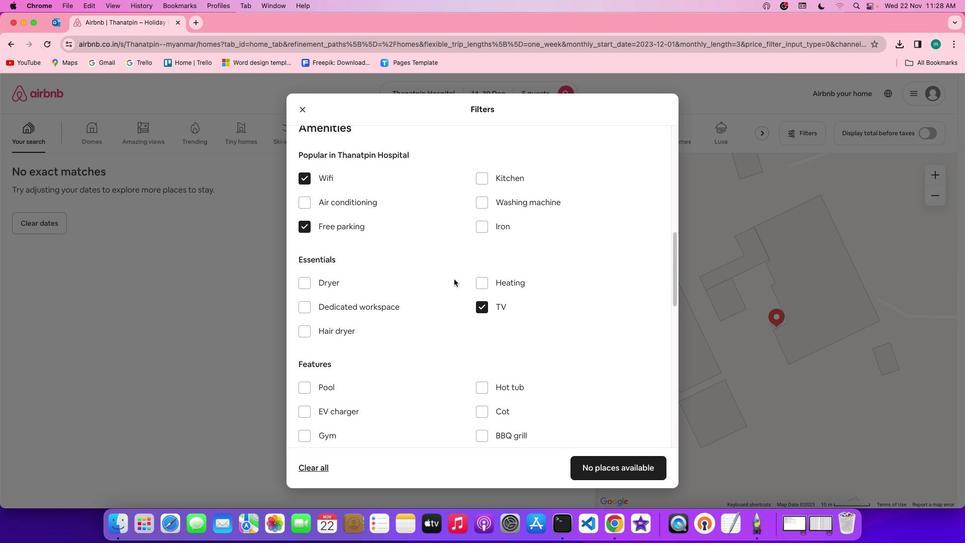 
Action: Mouse scrolled (454, 279) with delta (0, 0)
Screenshot: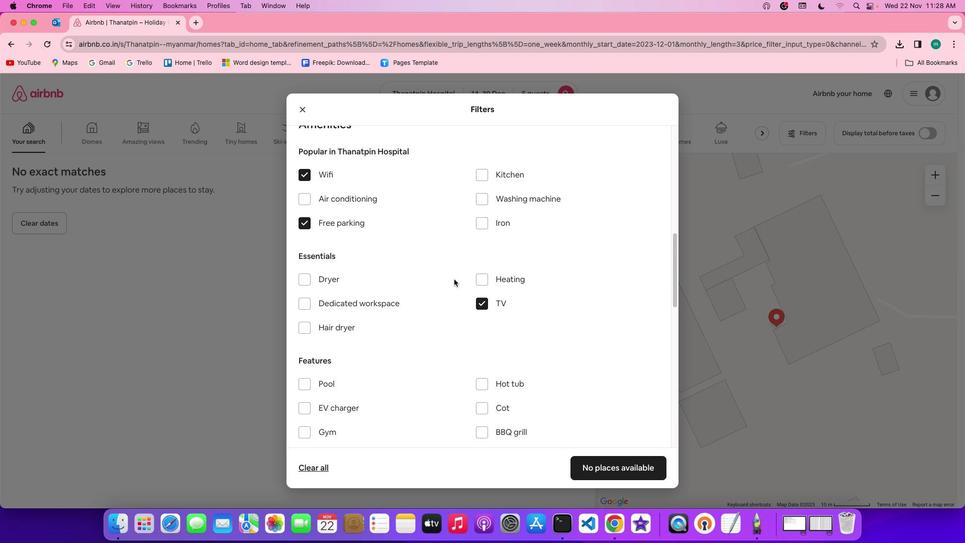 
Action: Mouse scrolled (454, 279) with delta (0, 0)
Screenshot: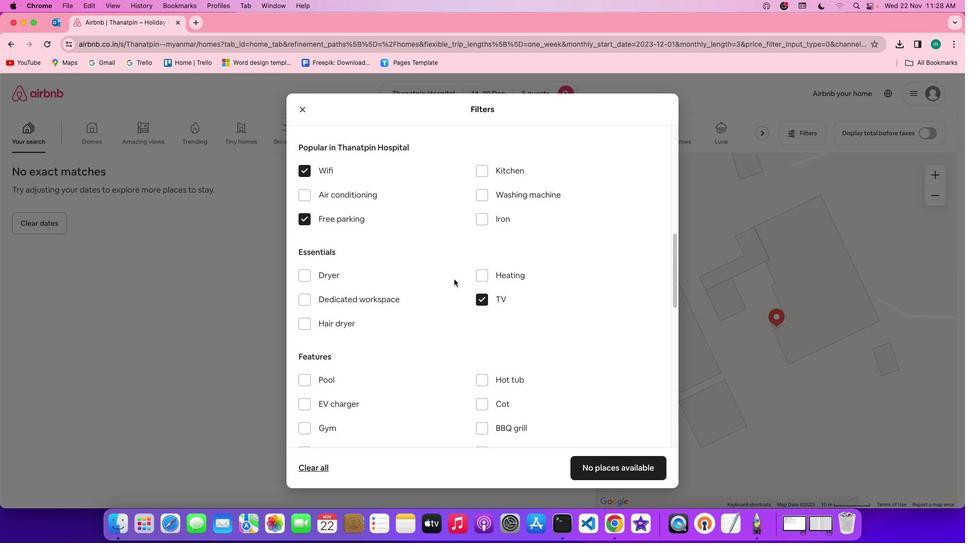 
Action: Mouse scrolled (454, 279) with delta (0, 0)
Screenshot: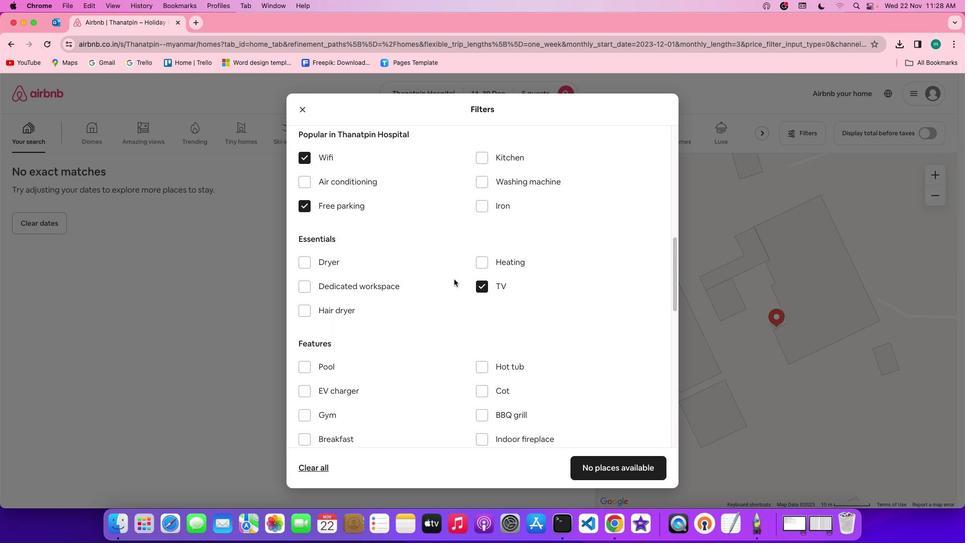 
Action: Mouse scrolled (454, 279) with delta (0, 0)
Screenshot: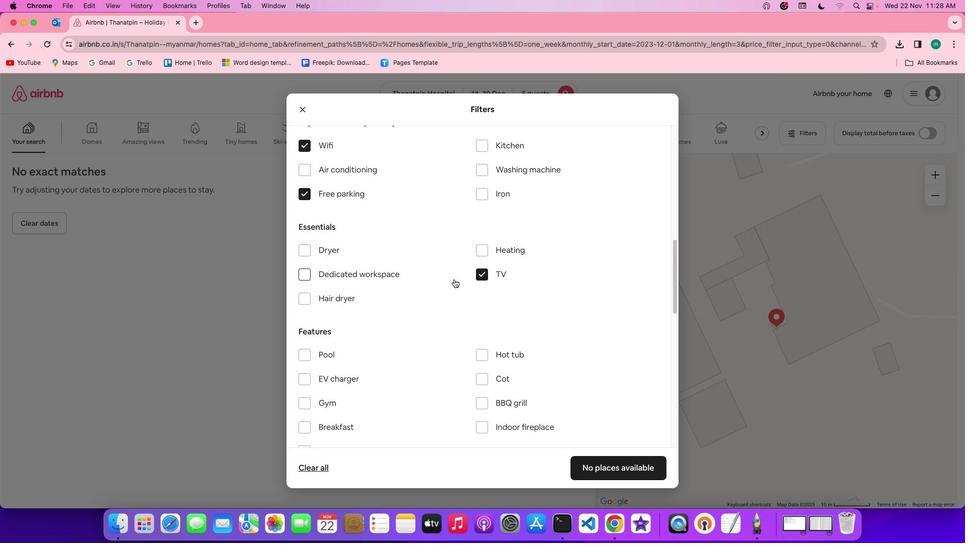 
Action: Mouse scrolled (454, 279) with delta (0, 0)
Screenshot: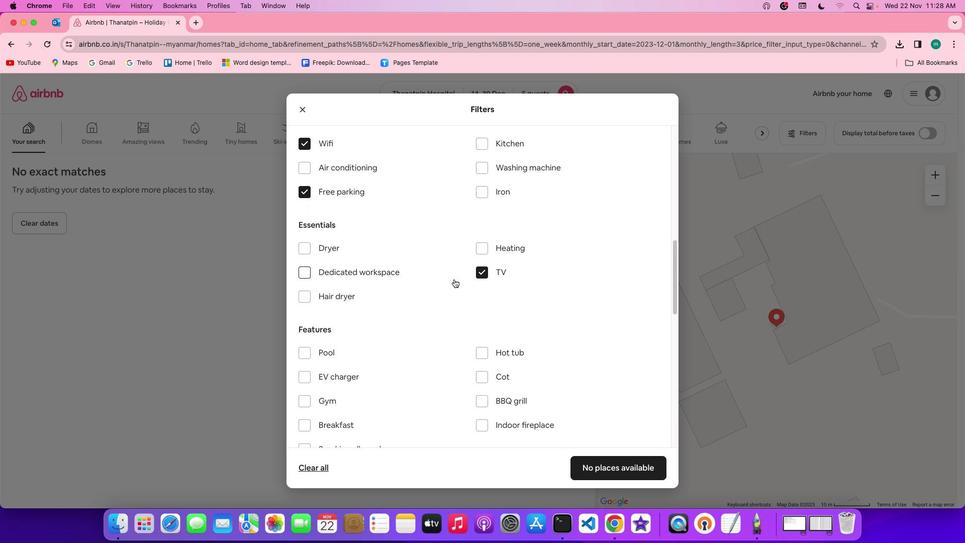 
Action: Mouse scrolled (454, 279) with delta (0, 0)
Screenshot: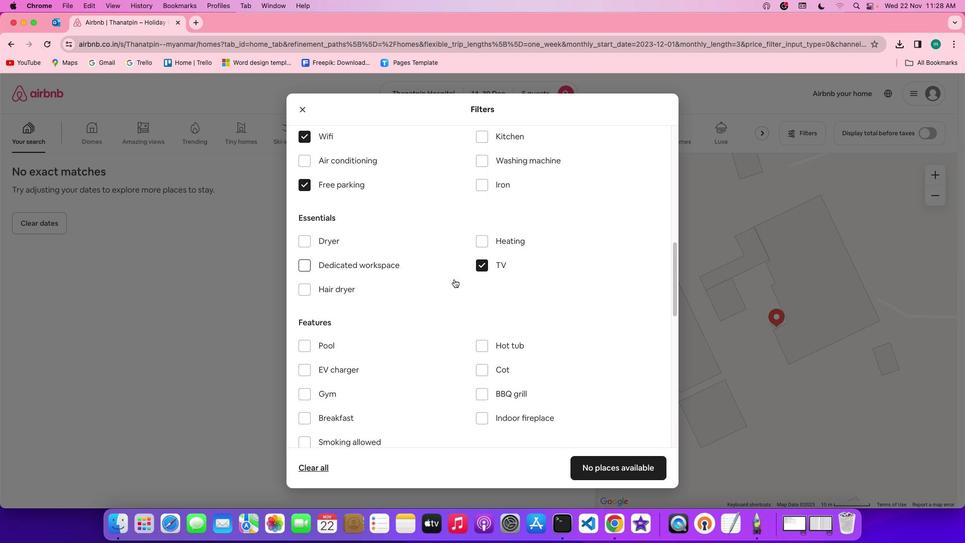 
Action: Mouse scrolled (454, 279) with delta (0, 0)
Screenshot: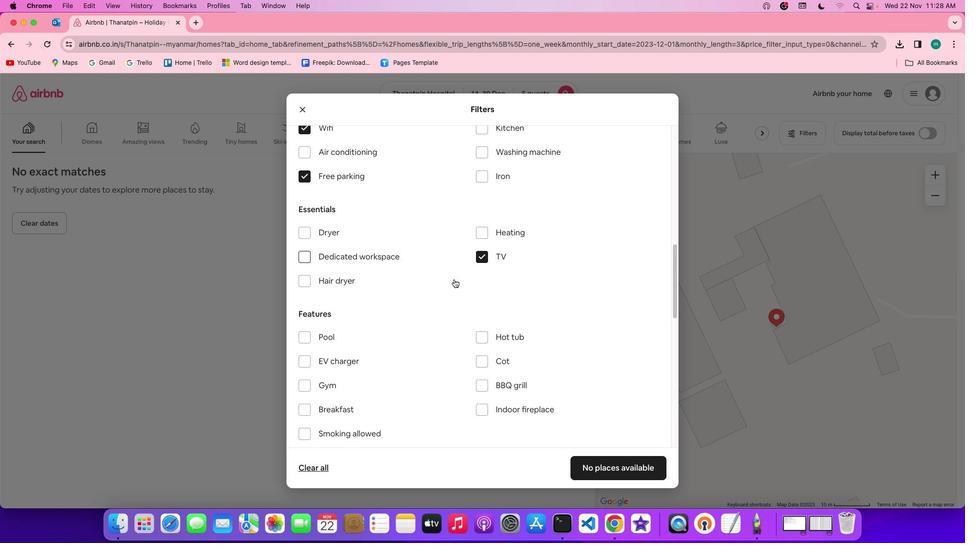 
Action: Mouse scrolled (454, 279) with delta (0, 0)
Screenshot: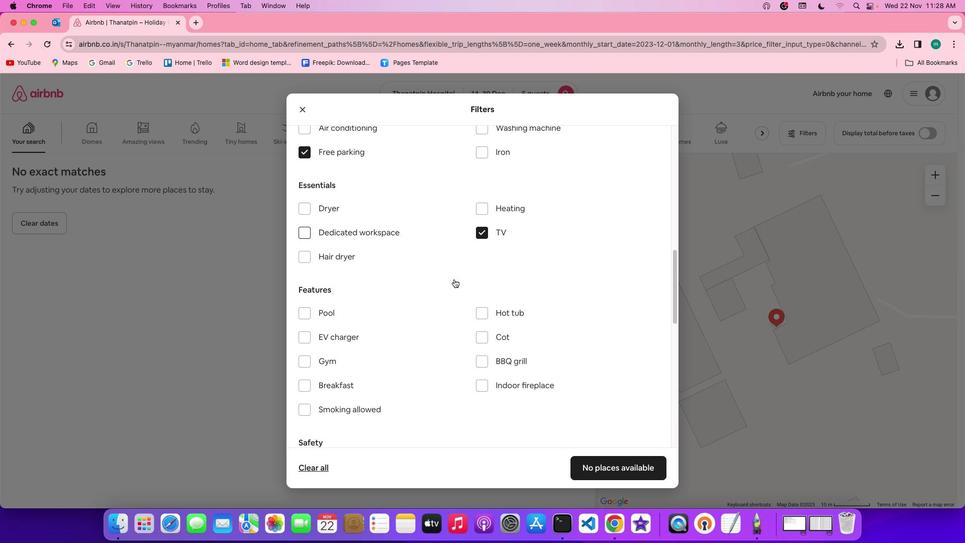 
Action: Mouse scrolled (454, 279) with delta (0, -1)
Screenshot: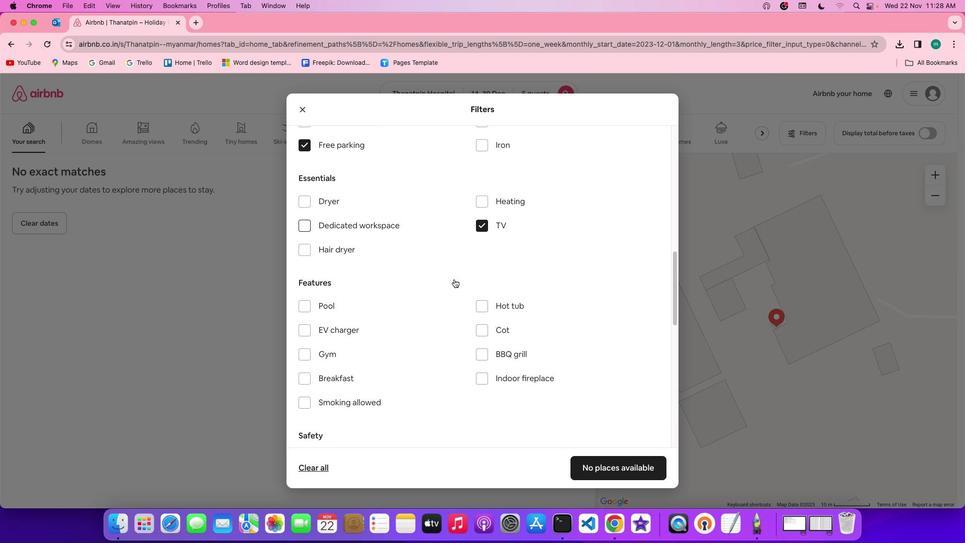 
Action: Mouse moved to (450, 292)
Screenshot: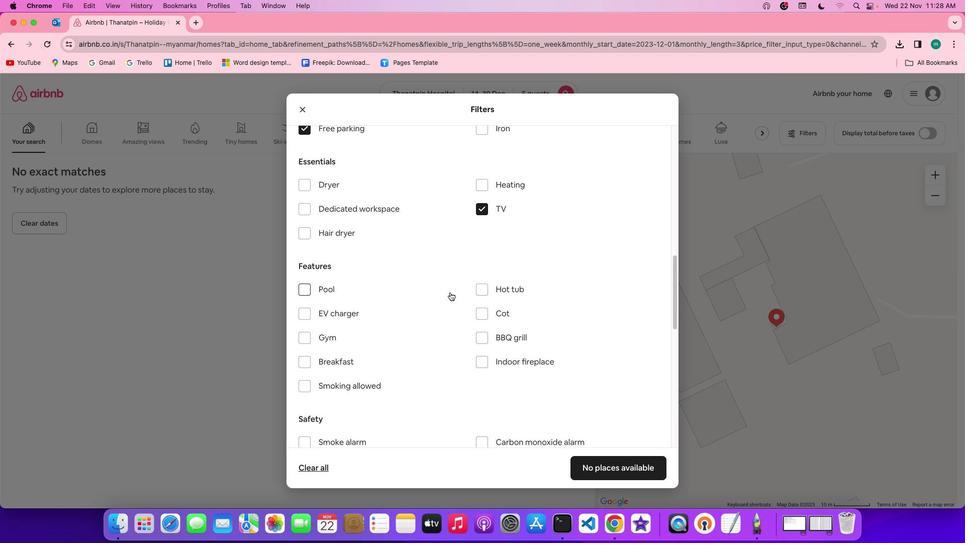 
Action: Mouse scrolled (450, 292) with delta (0, 0)
Screenshot: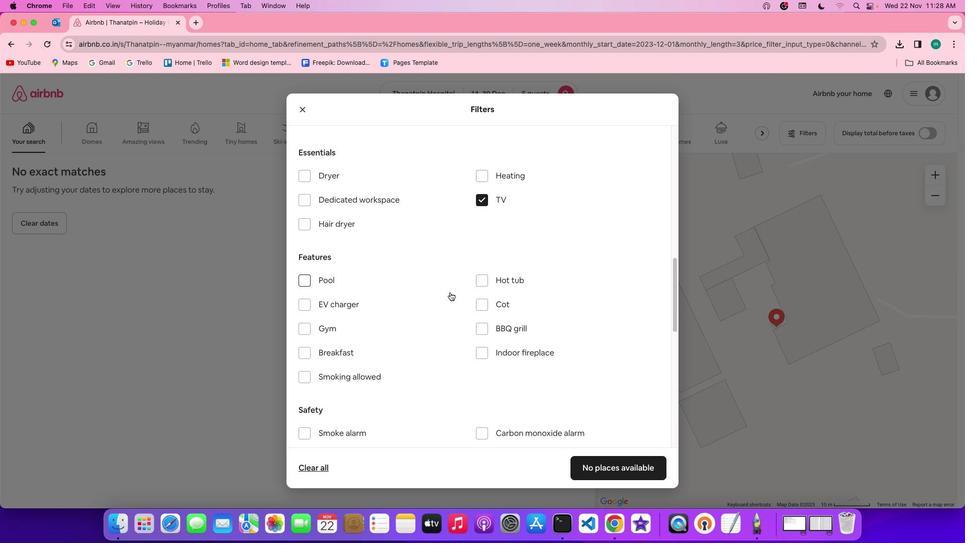 
Action: Mouse scrolled (450, 292) with delta (0, 0)
Screenshot: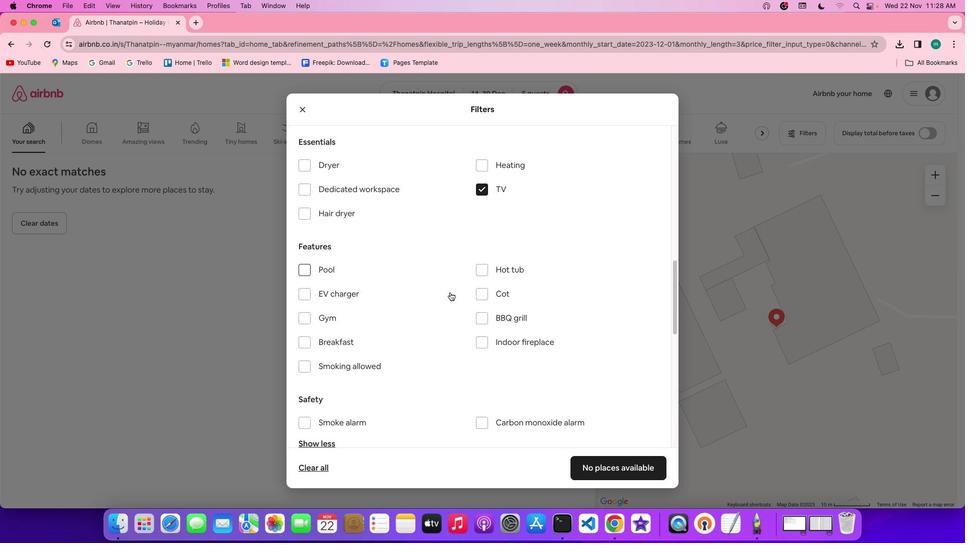 
Action: Mouse scrolled (450, 292) with delta (0, -1)
Screenshot: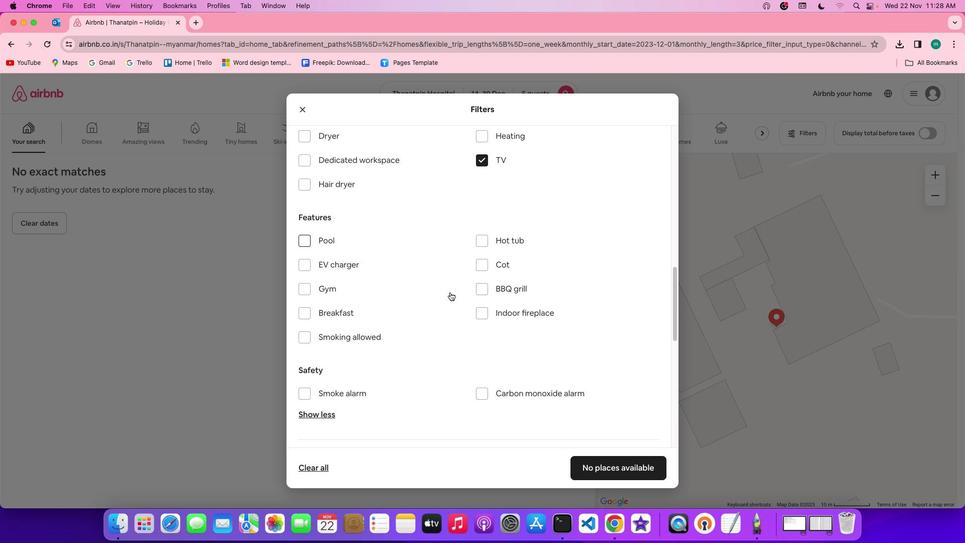 
Action: Mouse moved to (329, 275)
Screenshot: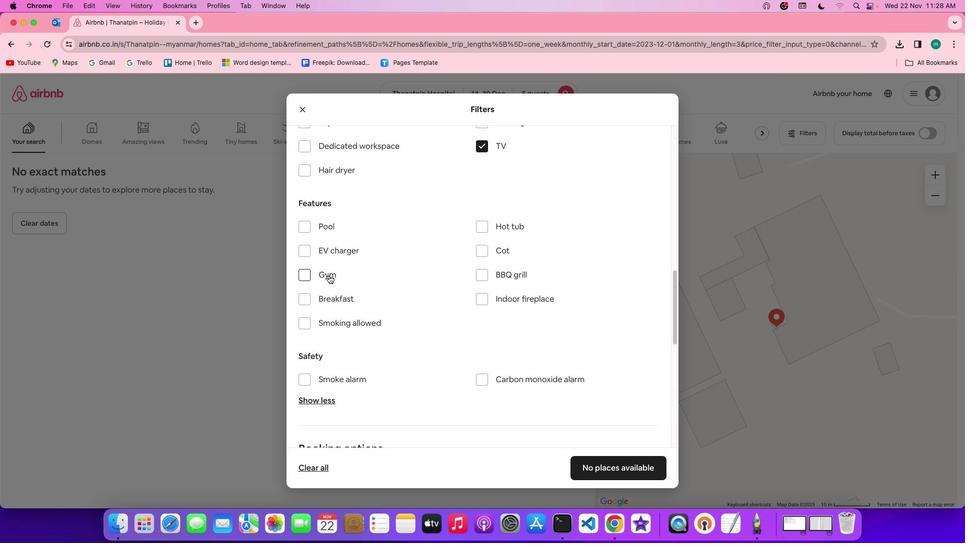 
Action: Mouse pressed left at (329, 275)
Screenshot: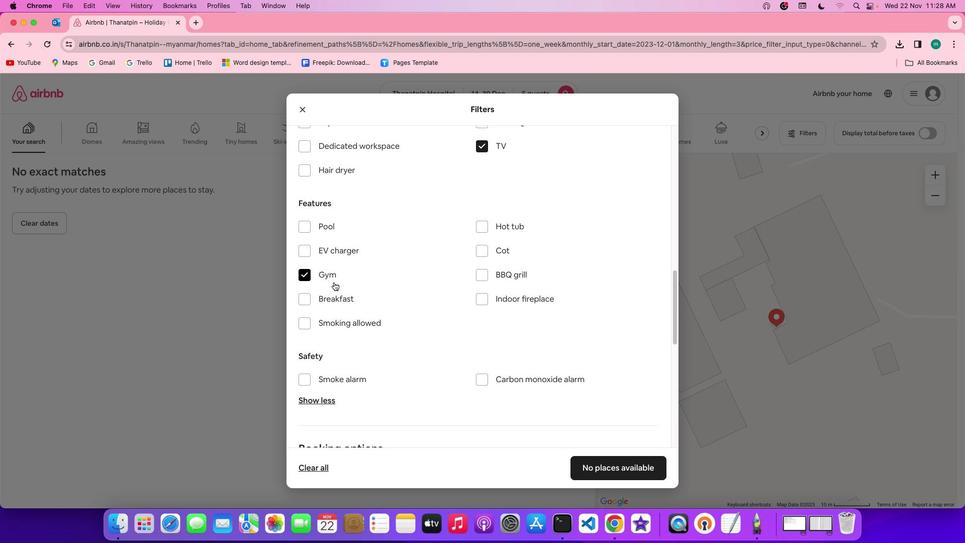 
Action: Mouse moved to (337, 298)
Screenshot: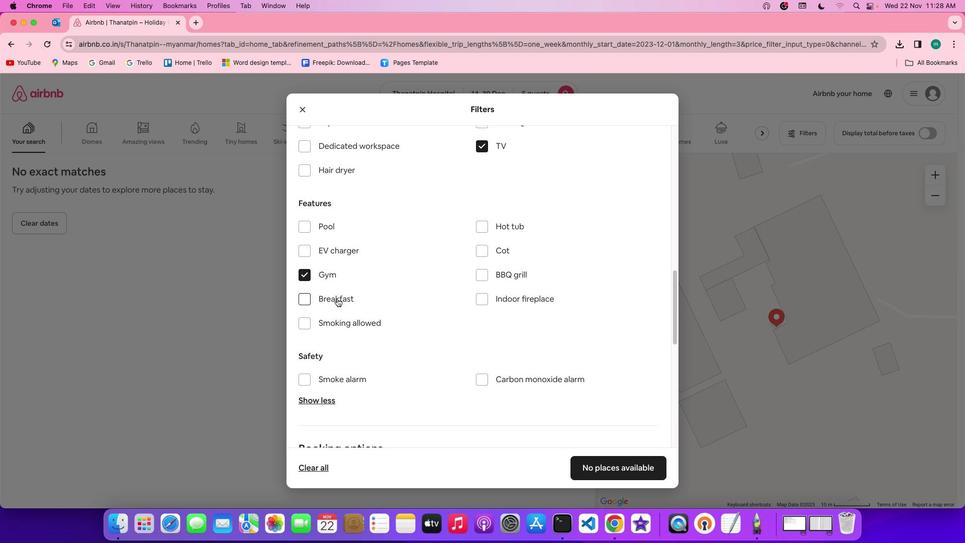 
Action: Mouse pressed left at (337, 298)
Screenshot: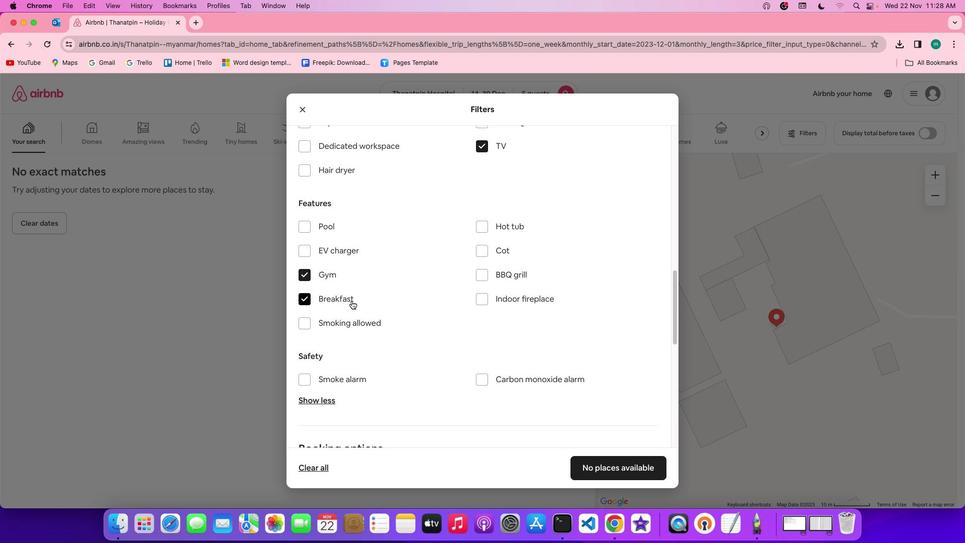 
Action: Mouse moved to (457, 313)
Screenshot: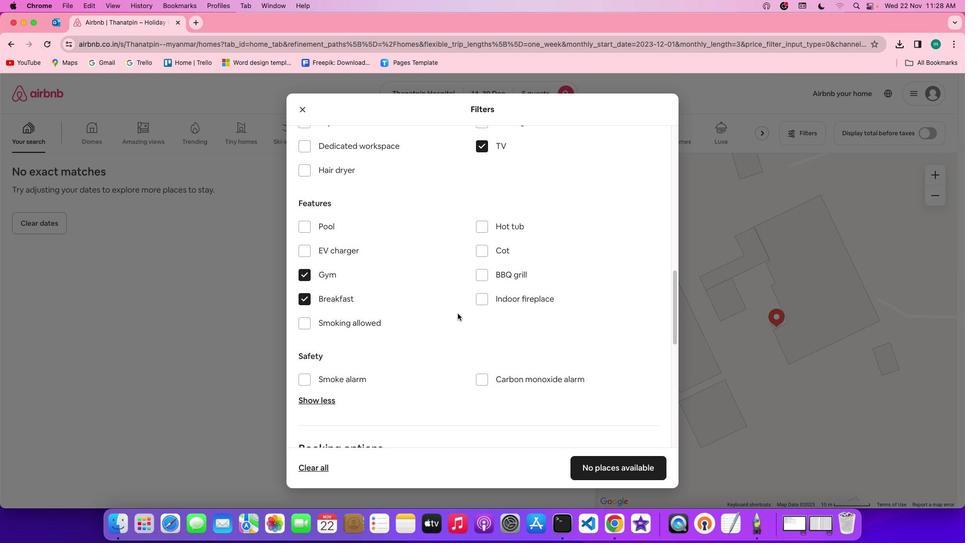
Action: Mouse scrolled (457, 313) with delta (0, 0)
Screenshot: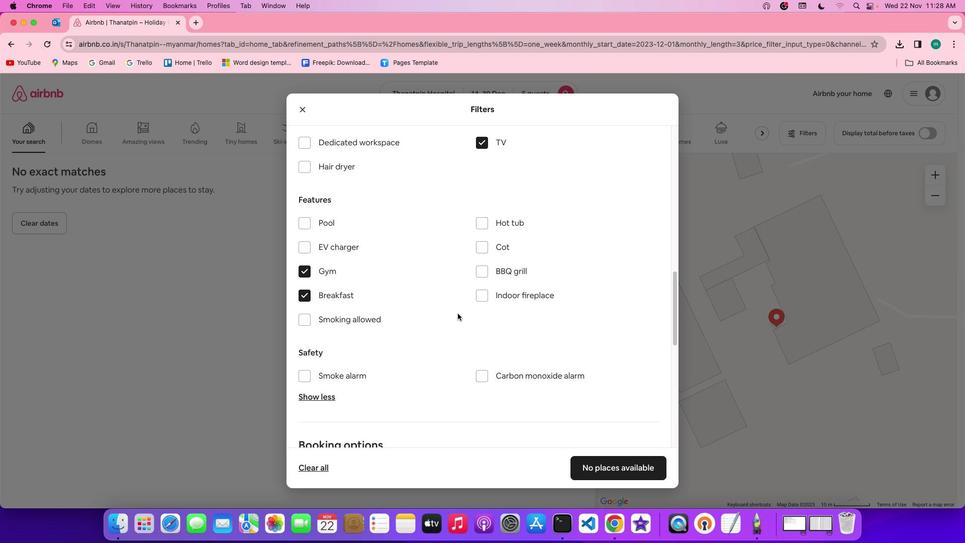 
Action: Mouse scrolled (457, 313) with delta (0, 0)
Screenshot: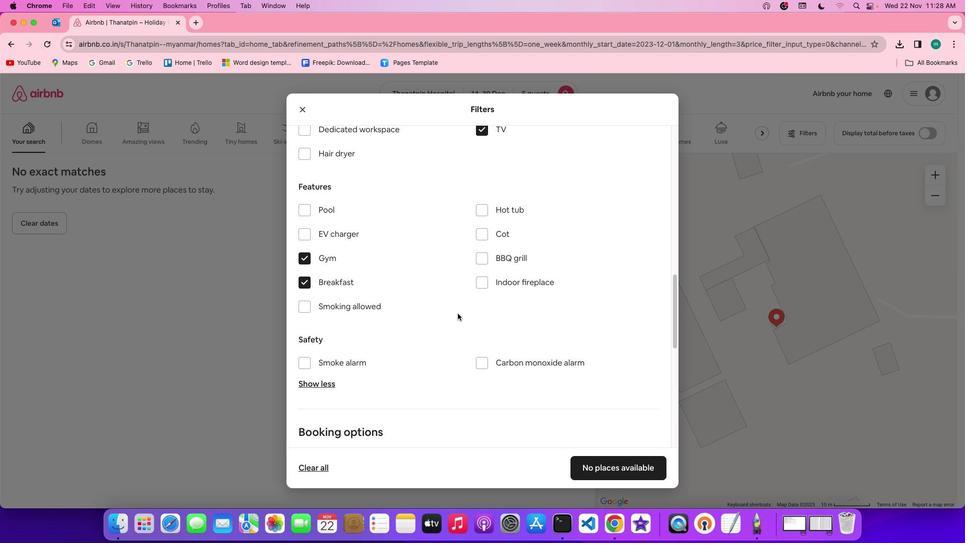 
Action: Mouse scrolled (457, 313) with delta (0, 0)
Screenshot: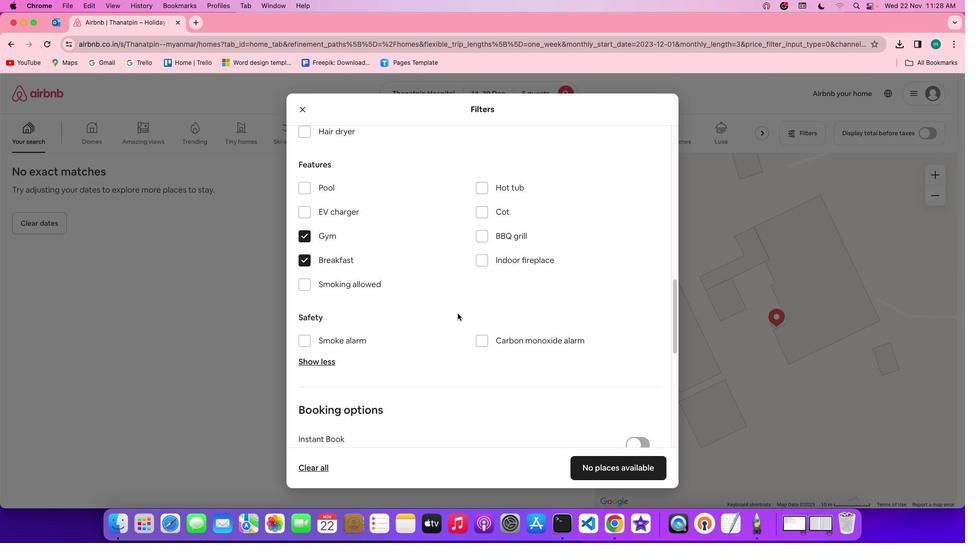 
Action: Mouse scrolled (457, 313) with delta (0, 0)
Screenshot: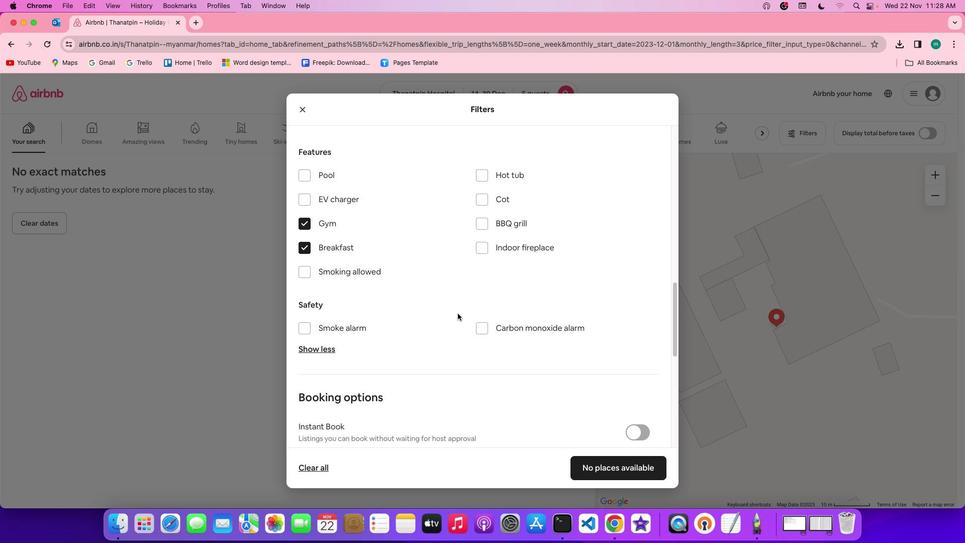 
Action: Mouse scrolled (457, 313) with delta (0, 0)
Screenshot: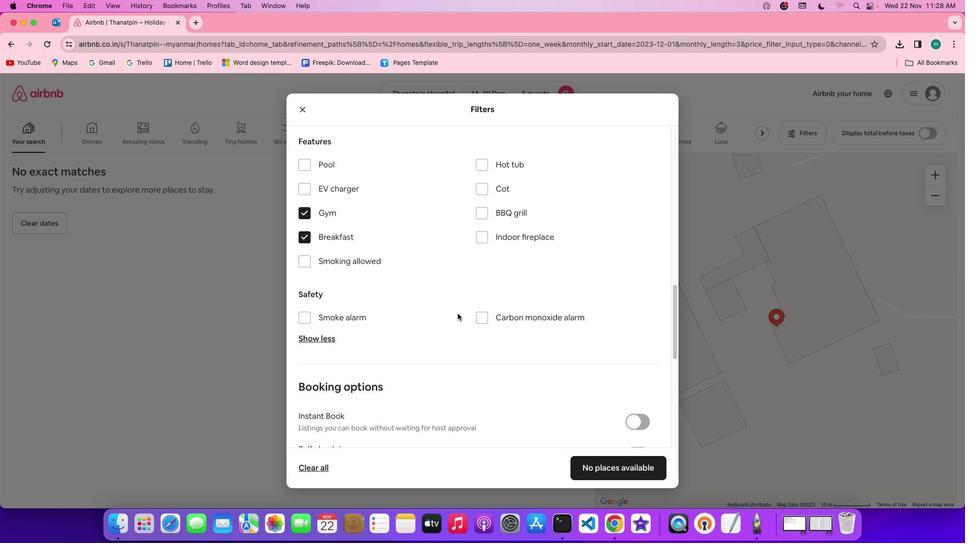 
Action: Mouse scrolled (457, 313) with delta (0, 0)
Screenshot: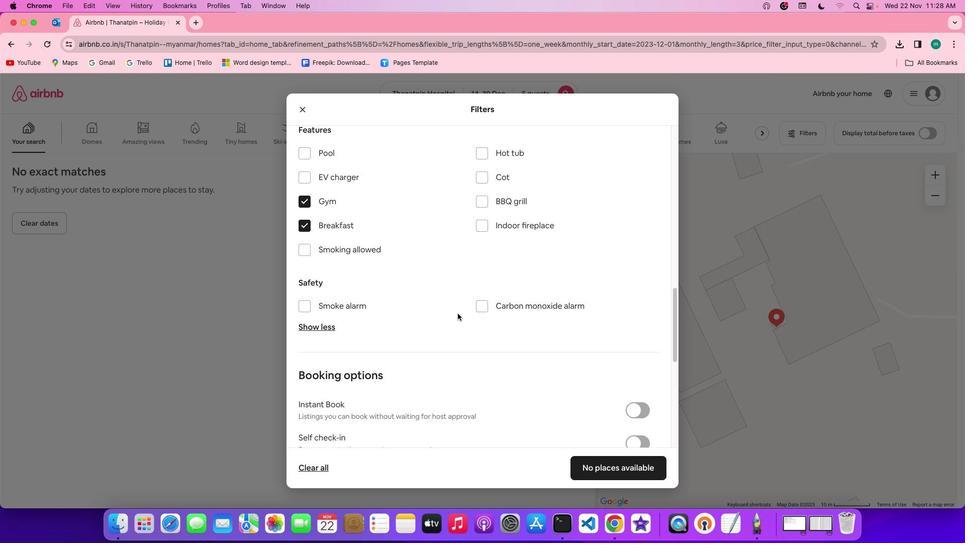 
Action: Mouse moved to (523, 327)
Screenshot: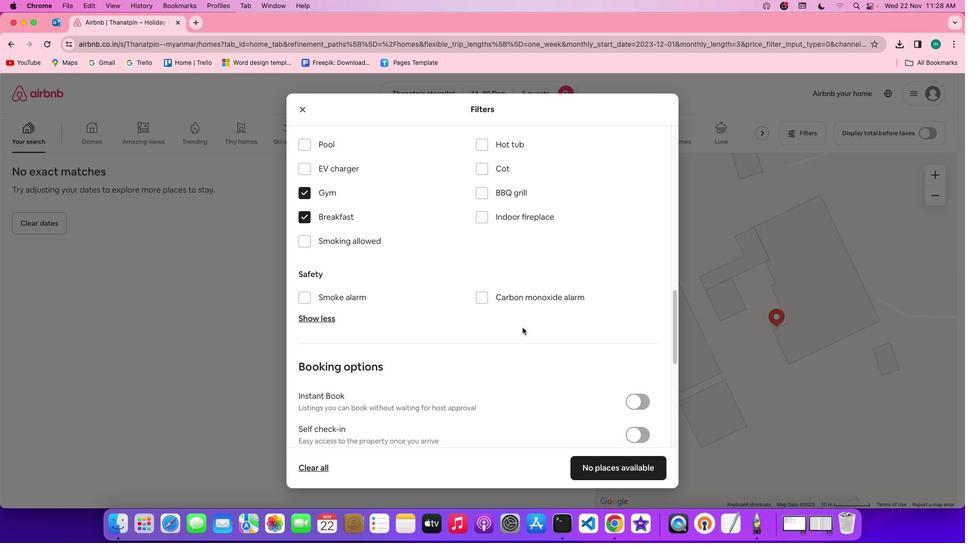 
Action: Mouse scrolled (523, 327) with delta (0, 0)
Screenshot: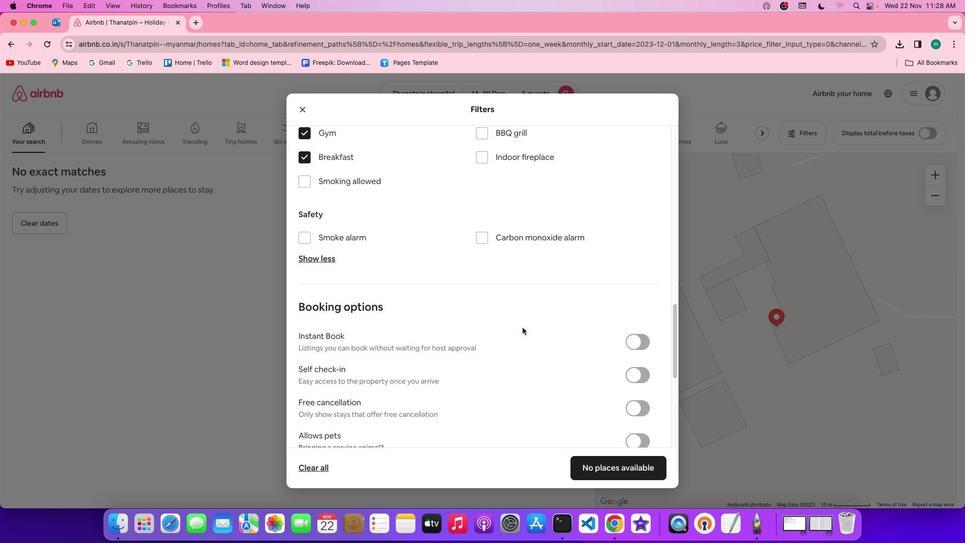 
Action: Mouse scrolled (523, 327) with delta (0, 0)
Screenshot: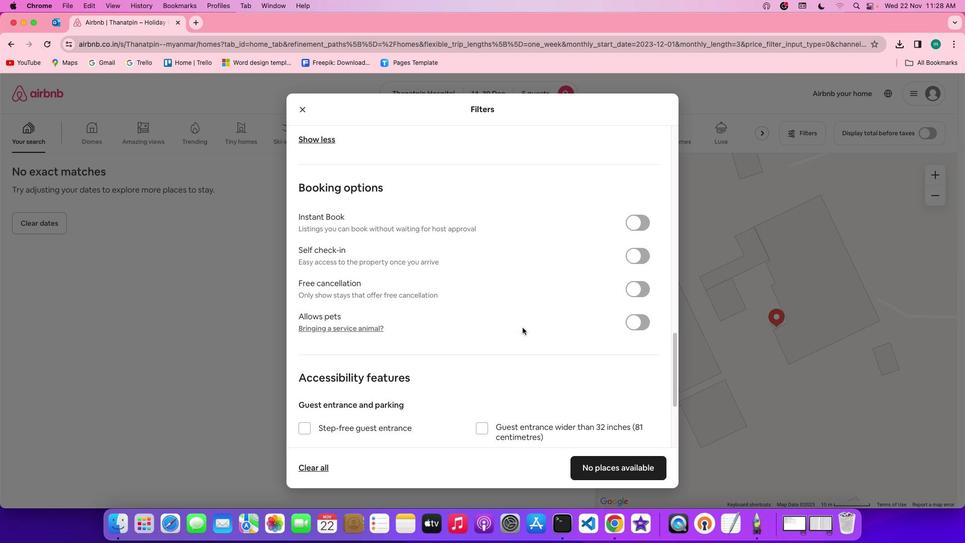 
Action: Mouse scrolled (523, 327) with delta (0, -1)
Screenshot: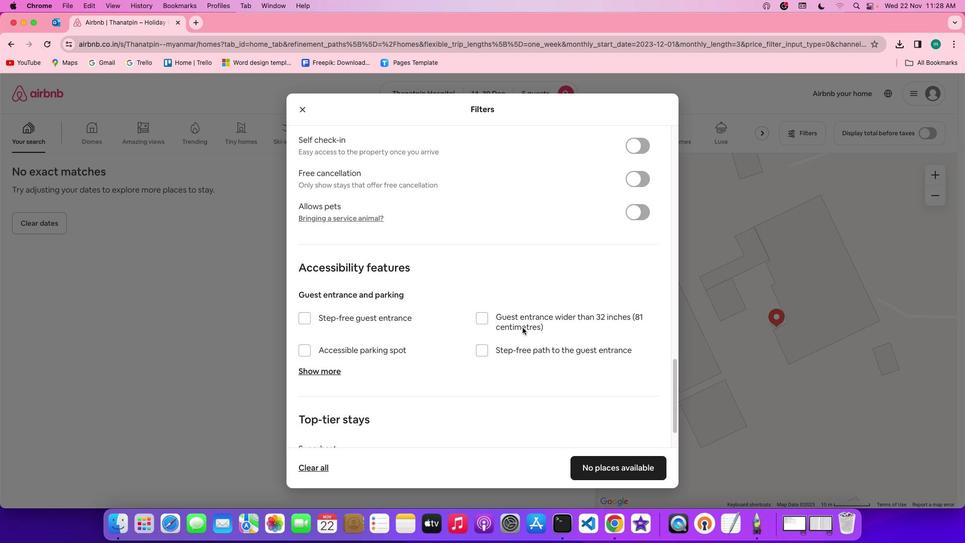 
Action: Mouse scrolled (523, 327) with delta (0, -2)
Screenshot: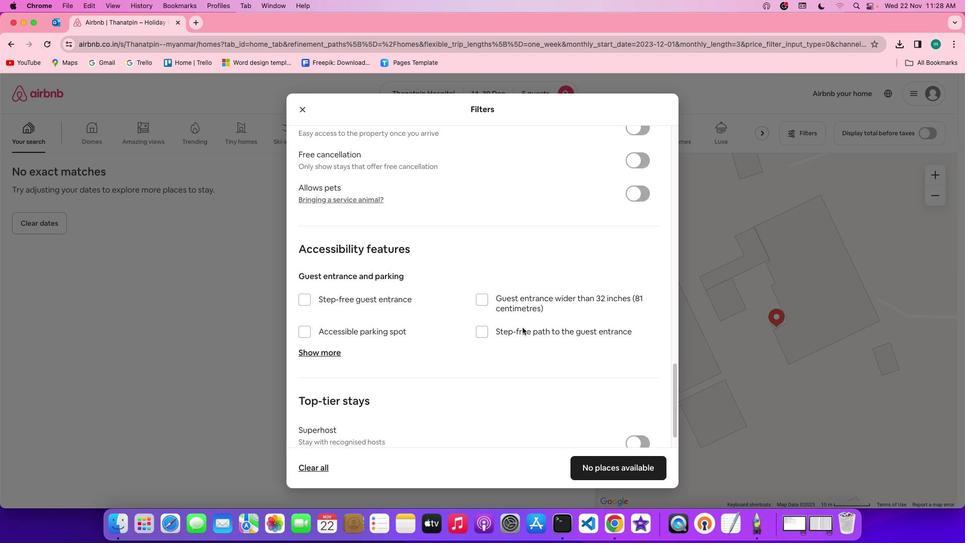 
Action: Mouse scrolled (523, 327) with delta (0, -2)
Screenshot: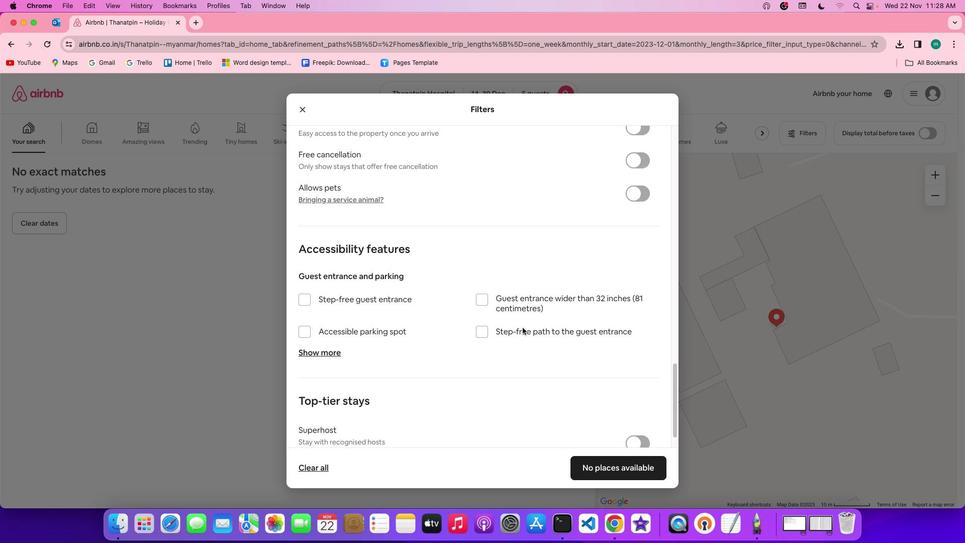 
Action: Mouse scrolled (523, 327) with delta (0, 0)
Screenshot: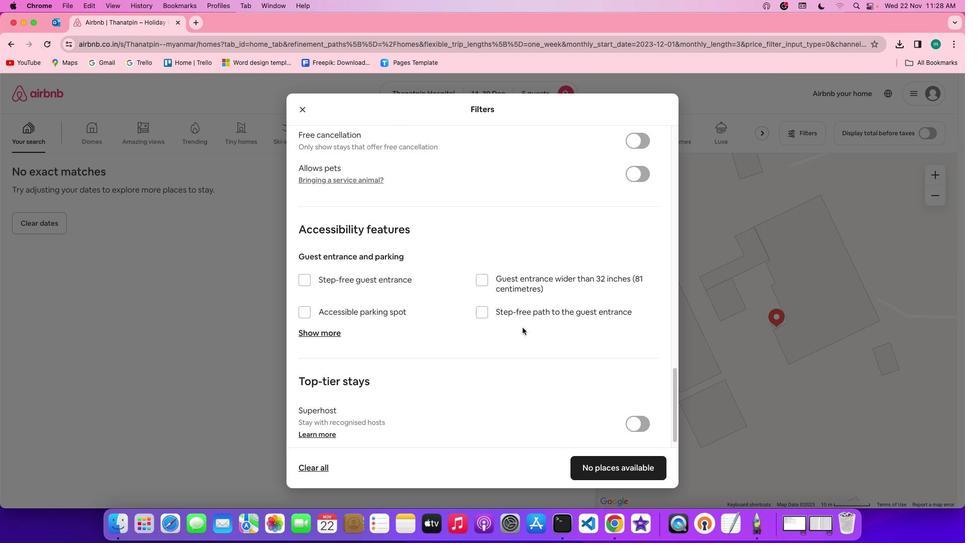 
Action: Mouse scrolled (523, 327) with delta (0, 0)
Screenshot: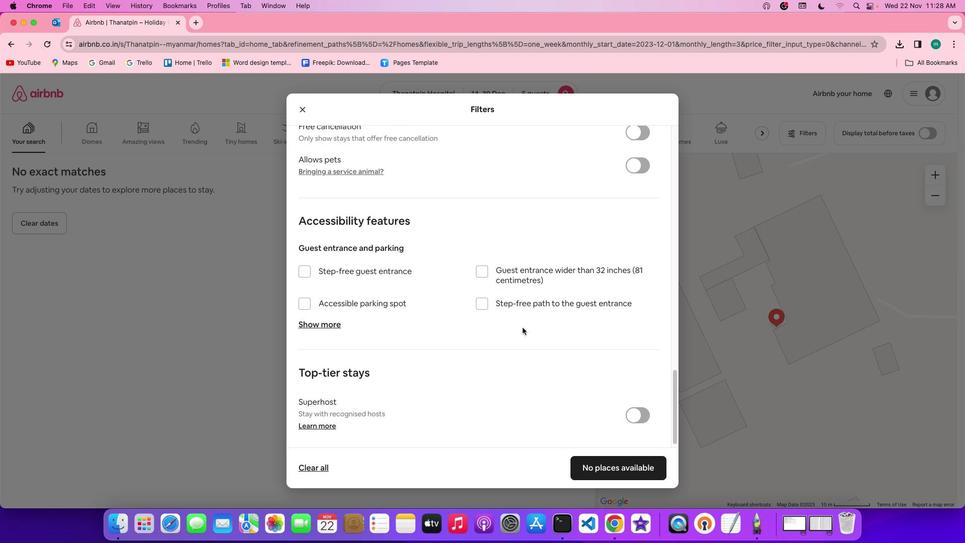 
Action: Mouse scrolled (523, 327) with delta (0, -1)
Screenshot: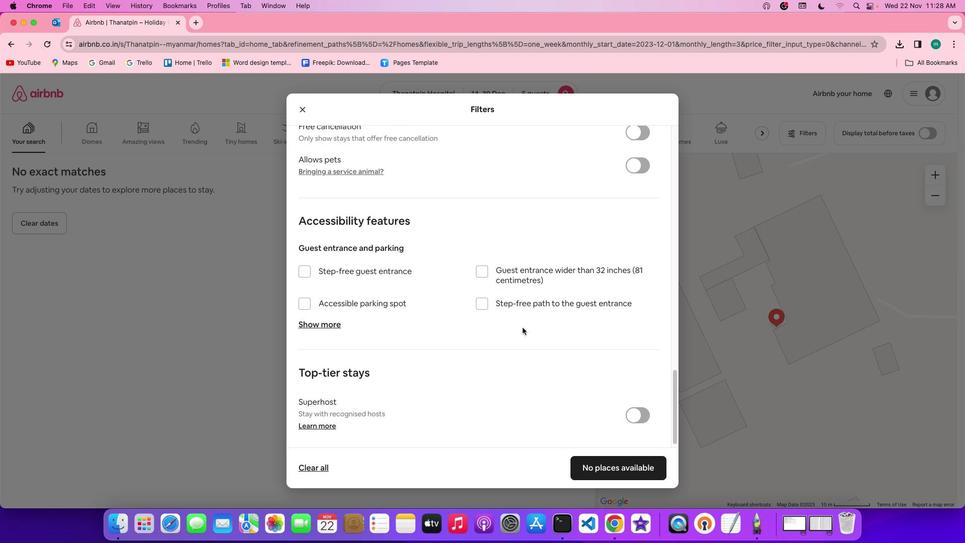 
Action: Mouse scrolled (523, 327) with delta (0, -2)
Screenshot: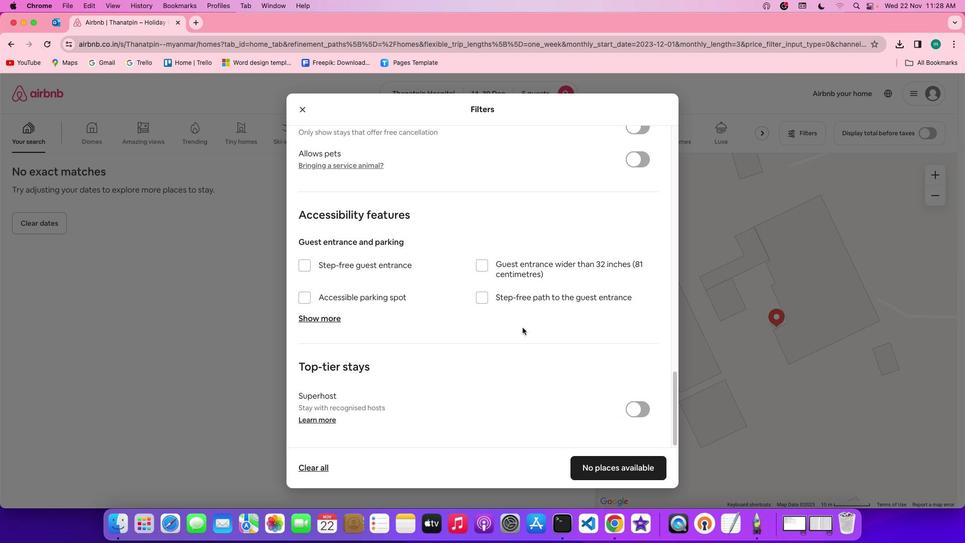 
Action: Mouse scrolled (523, 327) with delta (0, -3)
Screenshot: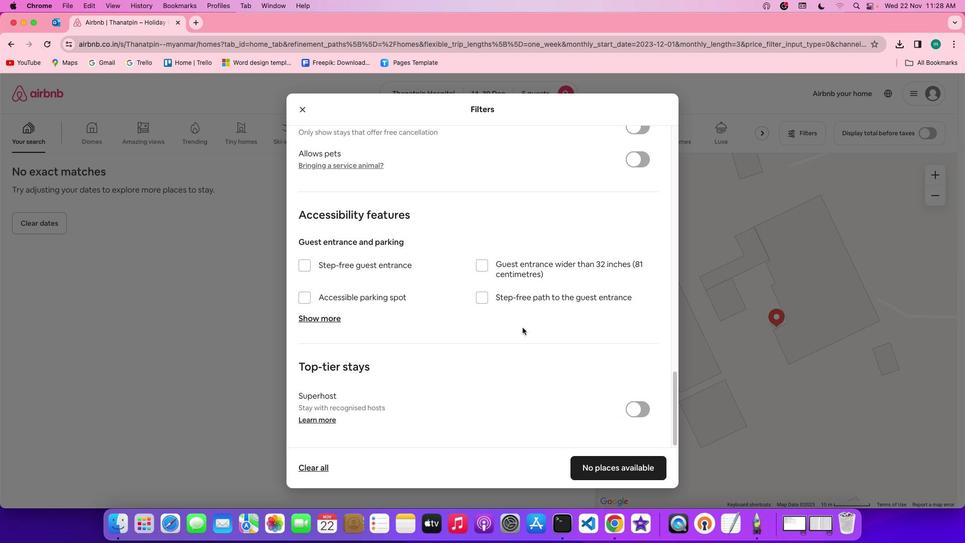 
Action: Mouse scrolled (523, 327) with delta (0, -3)
Screenshot: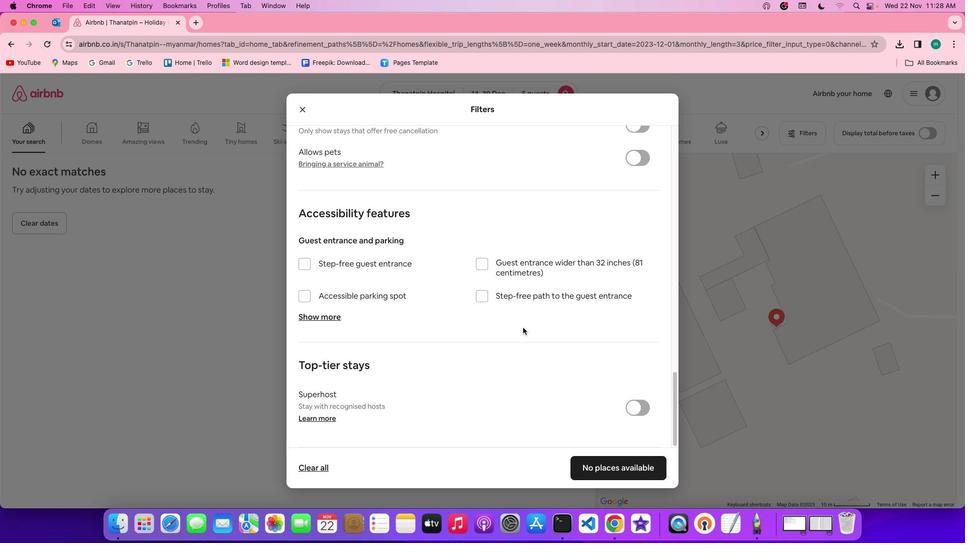 
Action: Mouse moved to (528, 331)
Screenshot: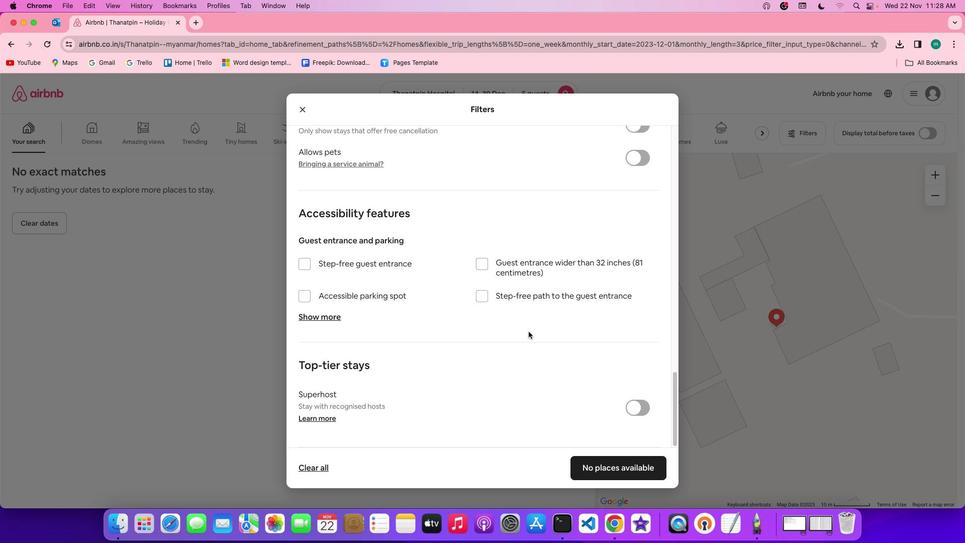
Action: Mouse scrolled (528, 331) with delta (0, 0)
Screenshot: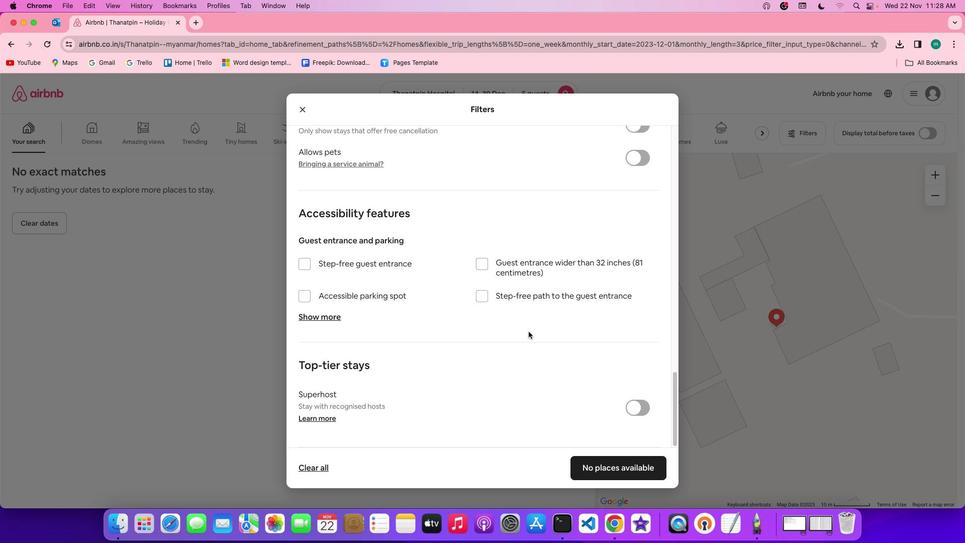 
Action: Mouse scrolled (528, 331) with delta (0, 0)
Screenshot: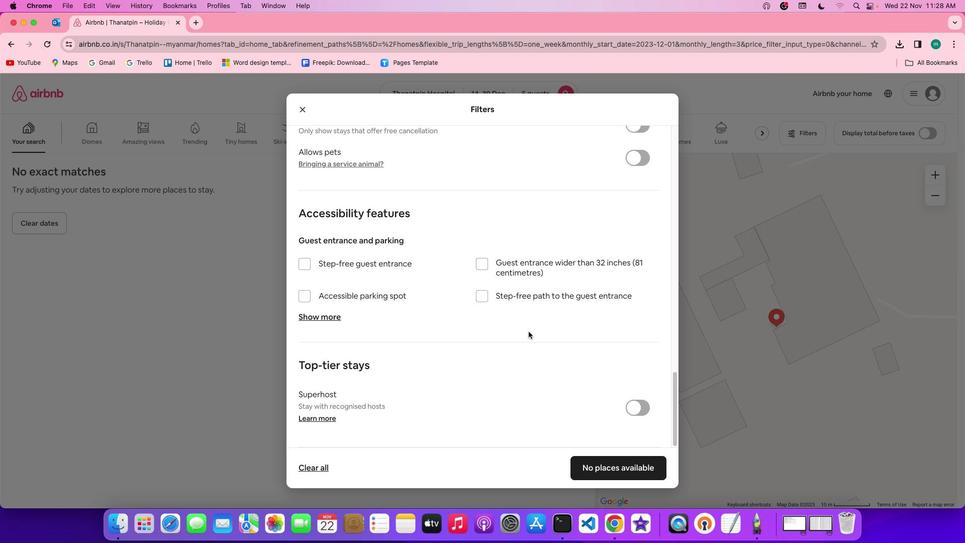 
Action: Mouse scrolled (528, 331) with delta (0, -1)
Screenshot: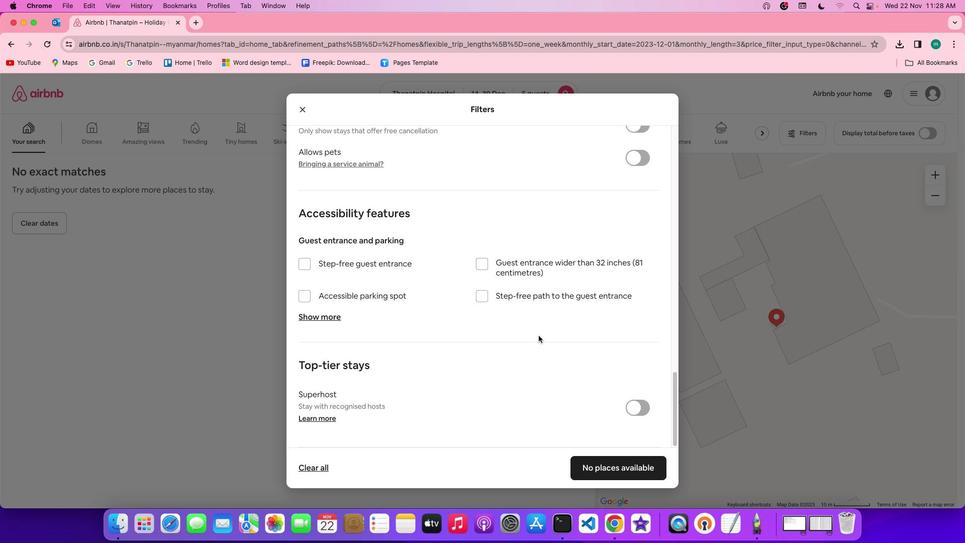 
Action: Mouse scrolled (528, 331) with delta (0, -2)
Screenshot: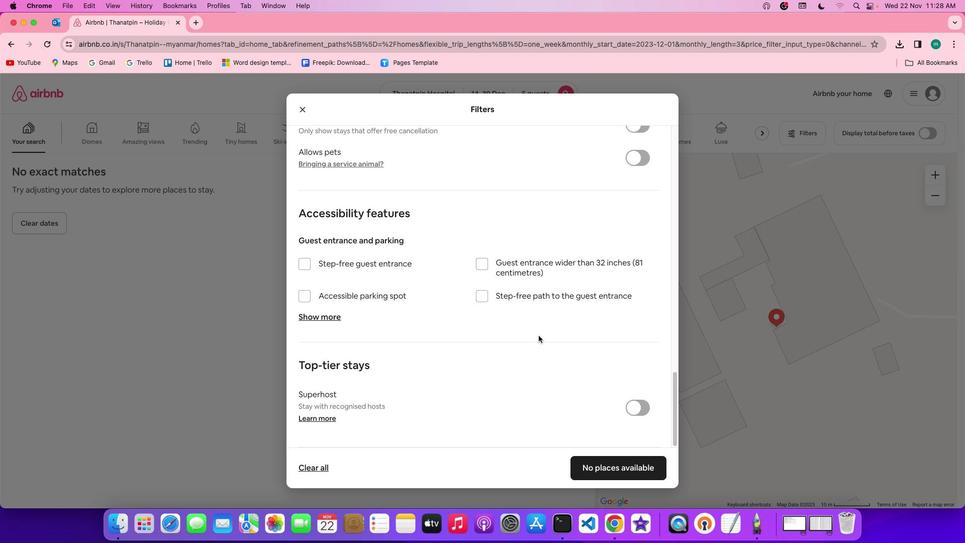 
Action: Mouse scrolled (528, 331) with delta (0, -3)
Screenshot: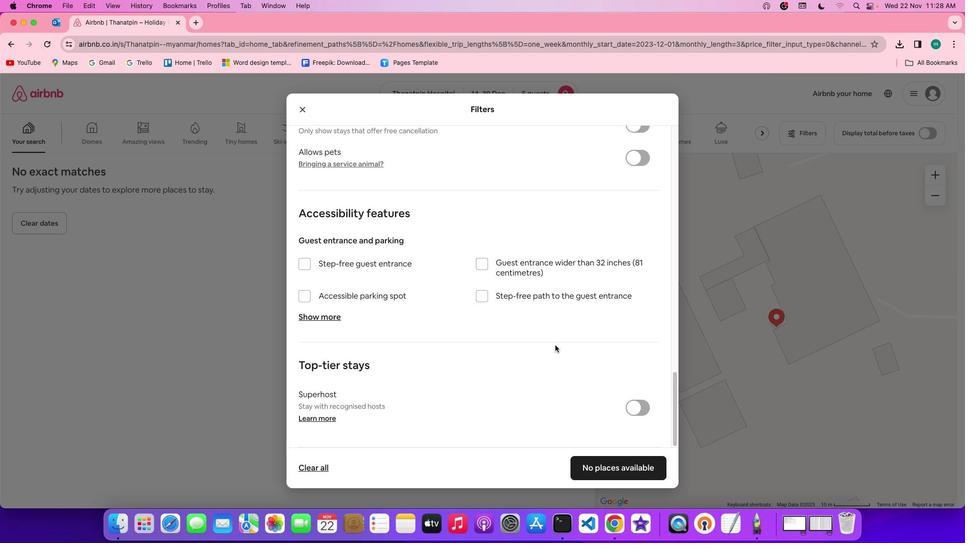 
Action: Mouse moved to (621, 467)
Screenshot: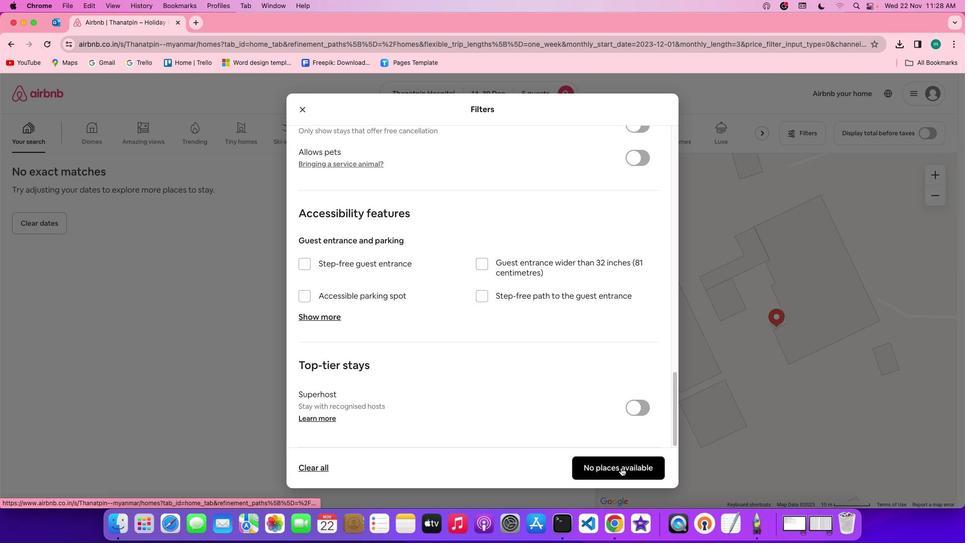 
Action: Mouse pressed left at (621, 467)
Screenshot: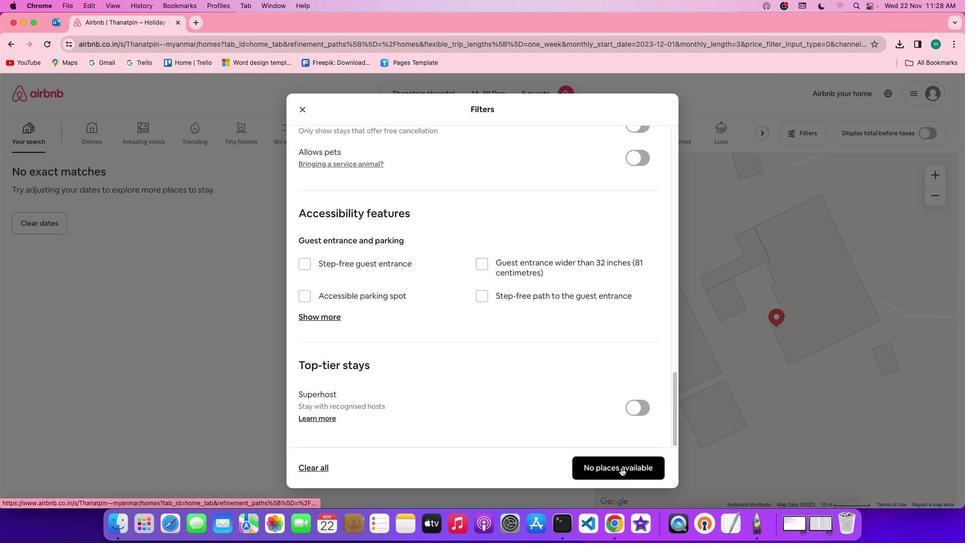 
Action: Mouse moved to (392, 349)
Screenshot: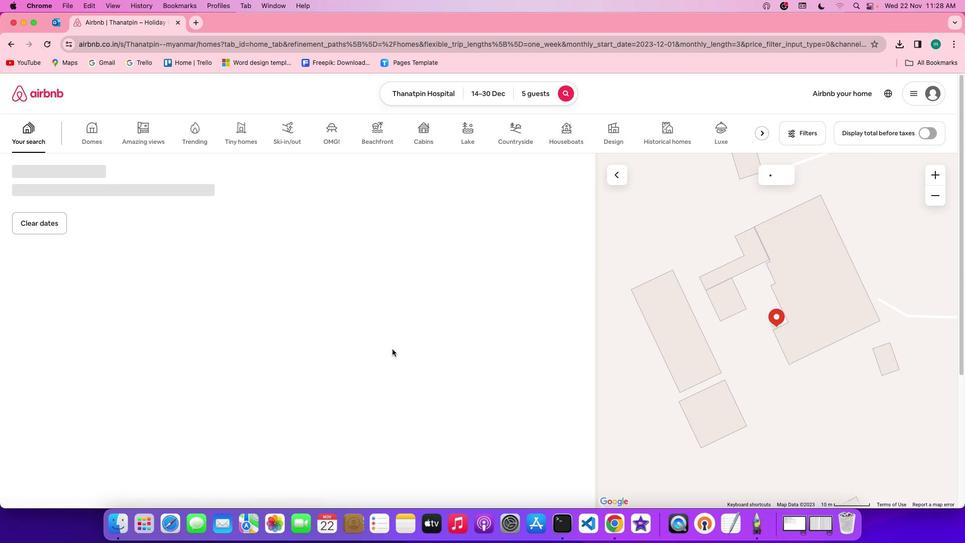 
